 Task: Look for space in Ladang Seri Kundang, Malaysia from 7th July, 2023 to 14th July, 2023 for 1 adult in price range Rs.6000 to Rs.14000. Place can be shared room with 1  bedroom having 1 bed and 1 bathroom. Property type can be house, flat, guest house, hotel. Amenities needed are: wifi. Booking option can be shelf check-in. Required host language is English.
Action: Mouse moved to (398, 111)
Screenshot: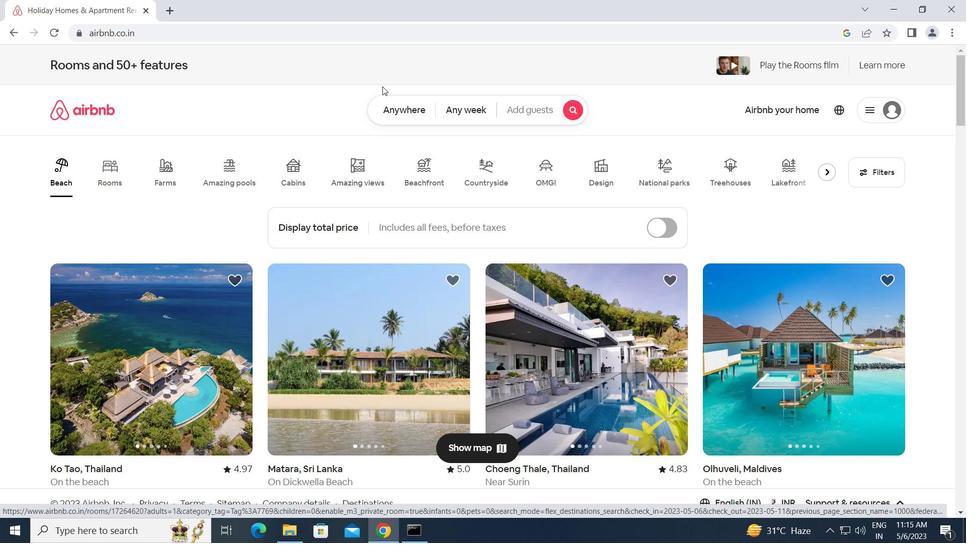 
Action: Mouse pressed left at (398, 111)
Screenshot: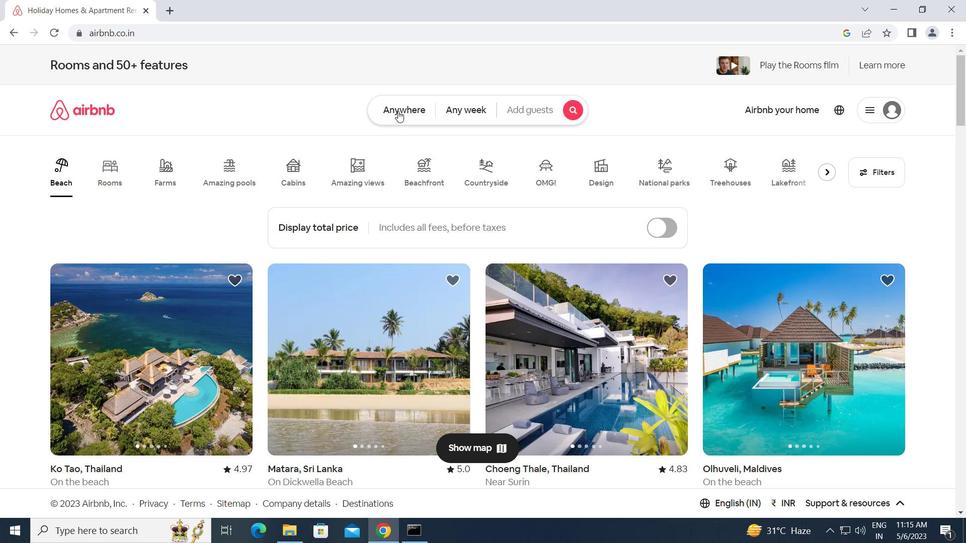 
Action: Mouse moved to (290, 157)
Screenshot: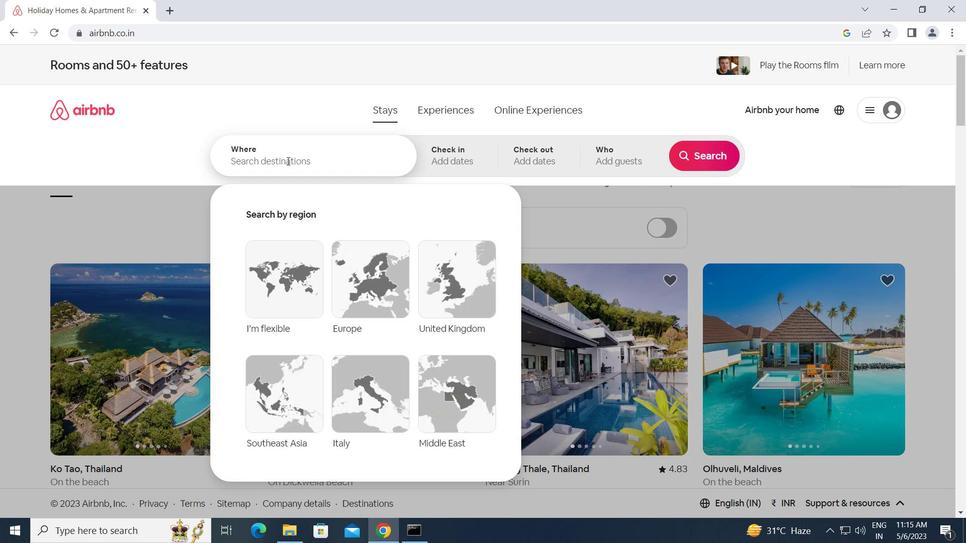 
Action: Mouse pressed left at (290, 157)
Screenshot: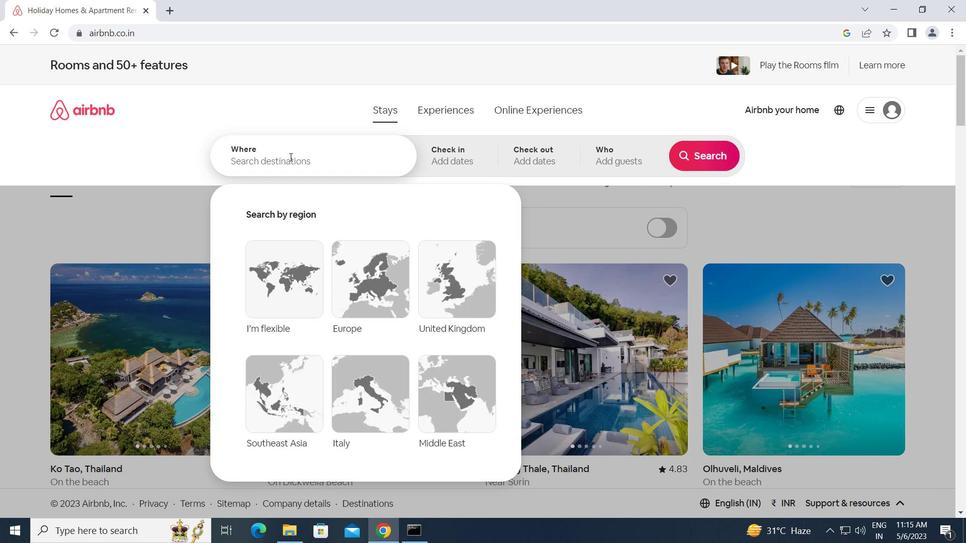 
Action: Key pressed l<Key.caps_lock>adang<Key.space><Key.caps_lock>s<Key.caps_lock>eri<Key.space><Key.caps_lock>k<Key.caps_lock>u
Screenshot: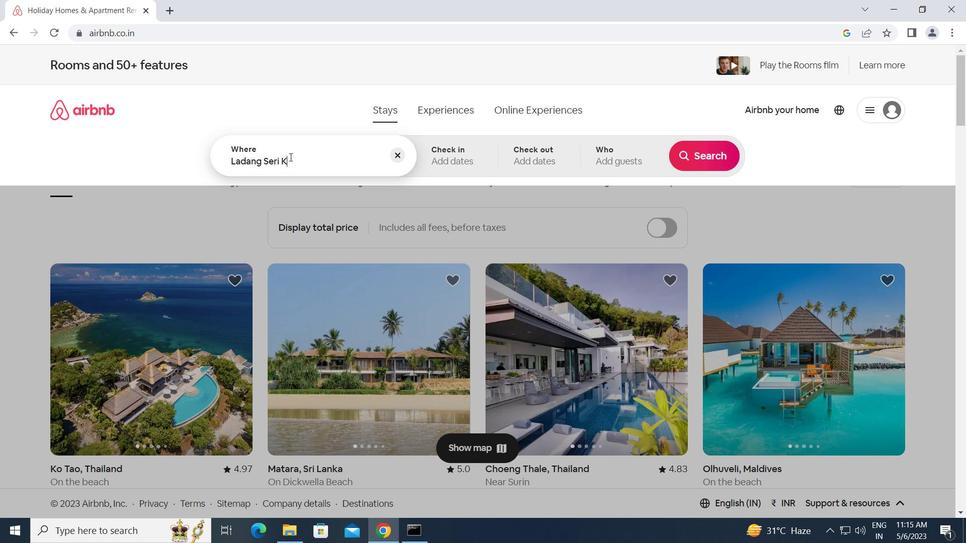 
Action: Mouse moved to (680, 0)
Screenshot: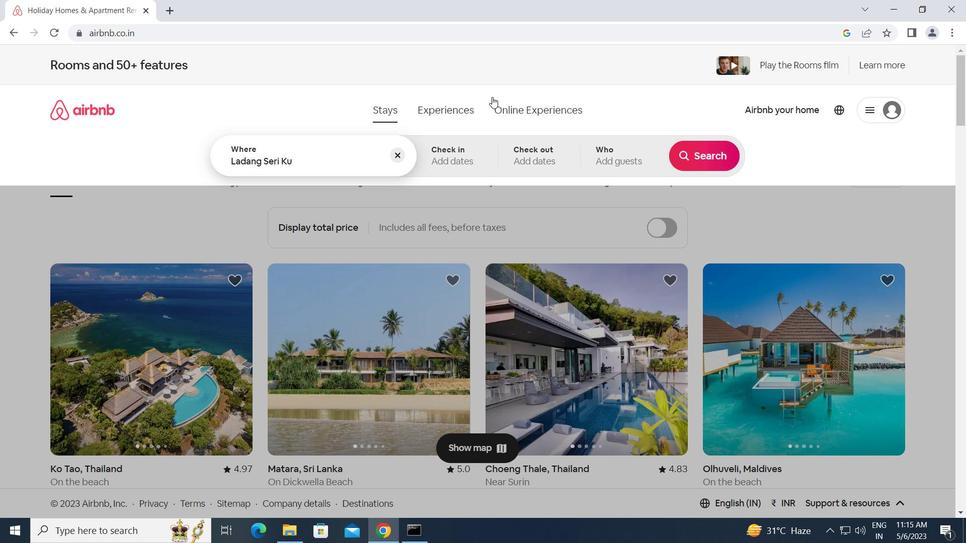 
Action: Key pressed n
Screenshot: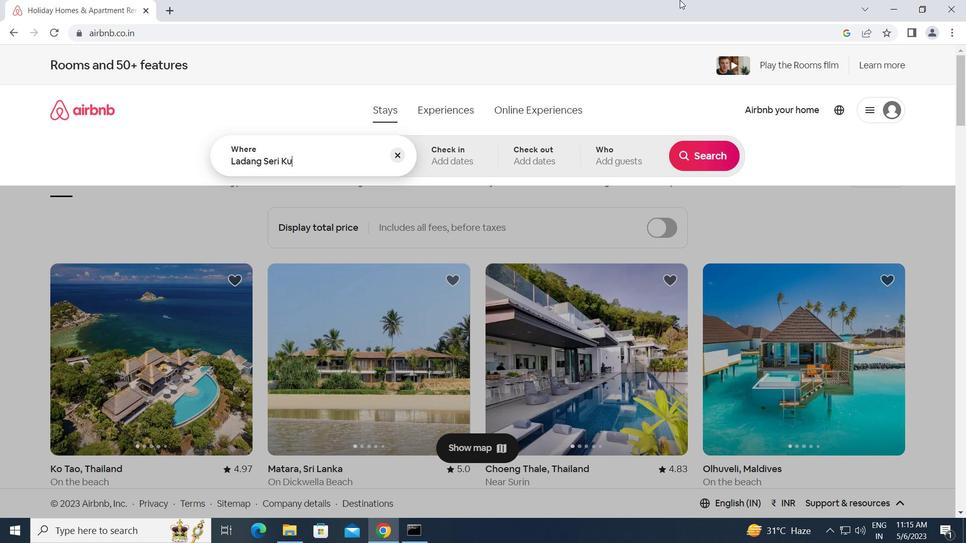
Action: Mouse moved to (674, 2)
Screenshot: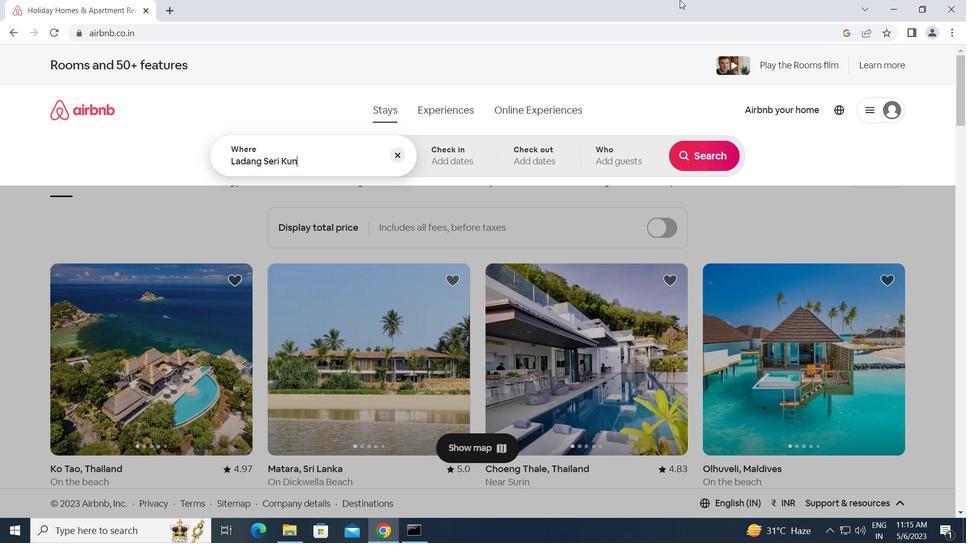 
Action: Key pressed dang,<Key.space><Key.caps_lock>m<Key.caps_lock>alaysia<Key.enter>
Screenshot: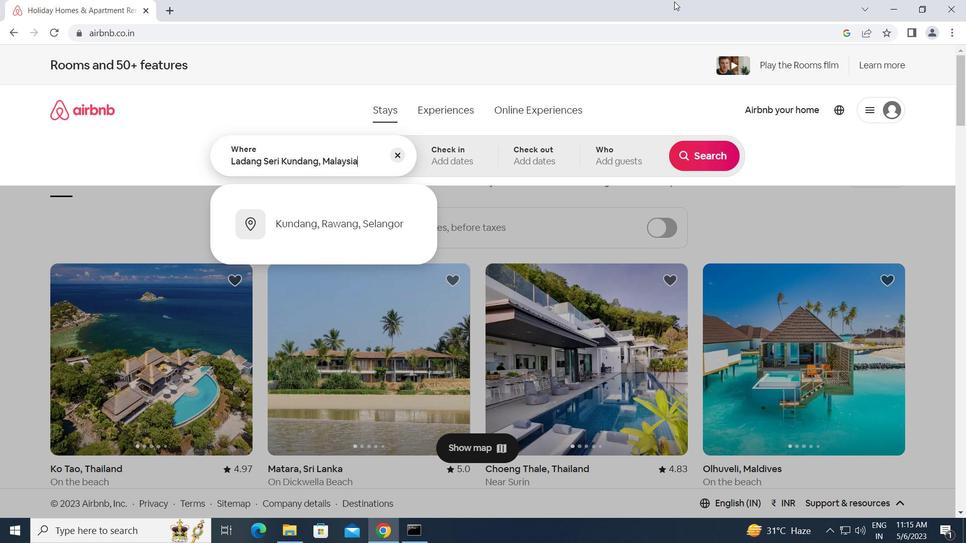 
Action: Mouse moved to (699, 250)
Screenshot: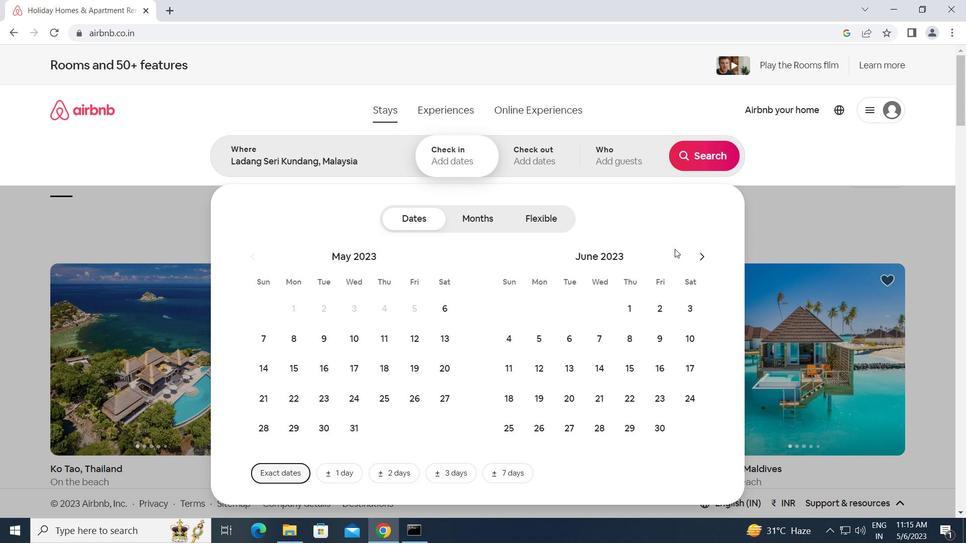 
Action: Mouse pressed left at (699, 250)
Screenshot: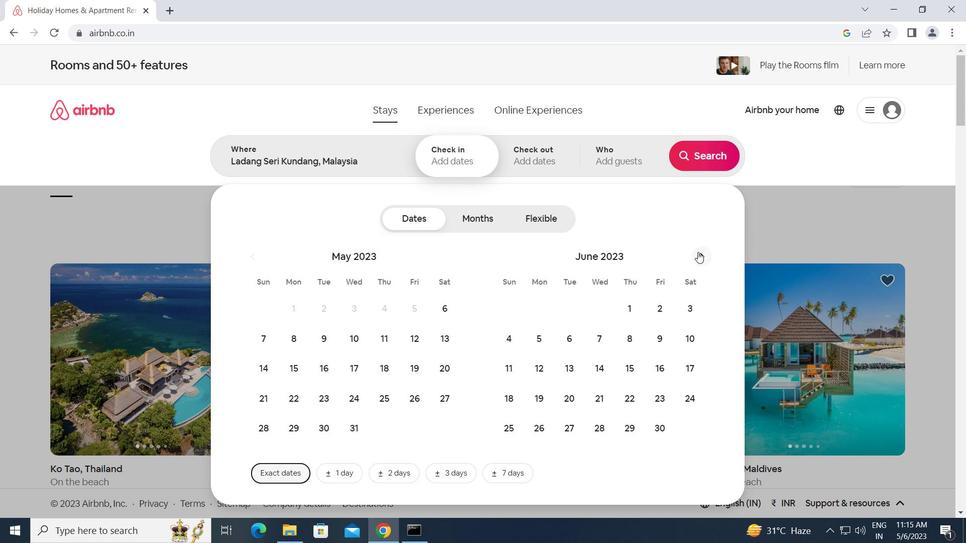 
Action: Mouse moved to (655, 340)
Screenshot: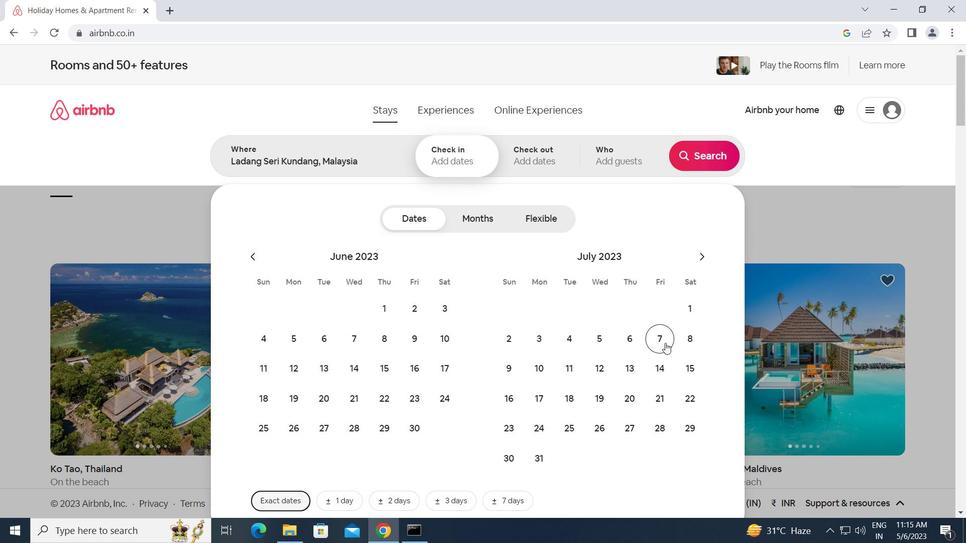 
Action: Mouse pressed left at (655, 340)
Screenshot: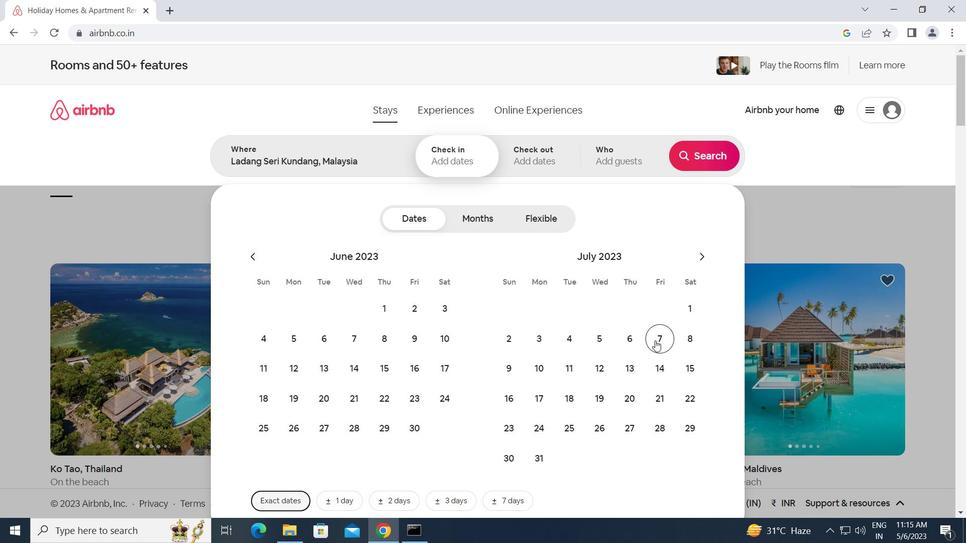 
Action: Mouse moved to (666, 371)
Screenshot: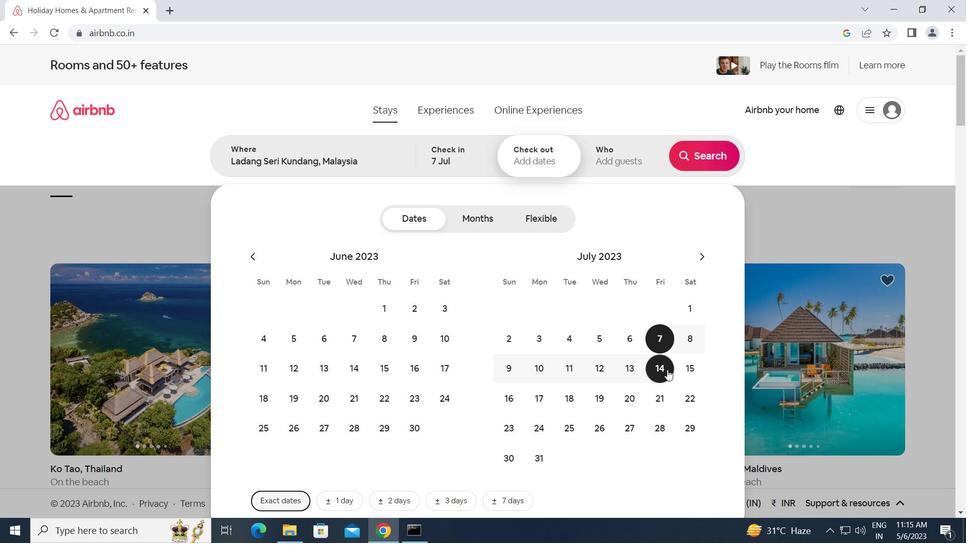 
Action: Mouse pressed left at (666, 371)
Screenshot: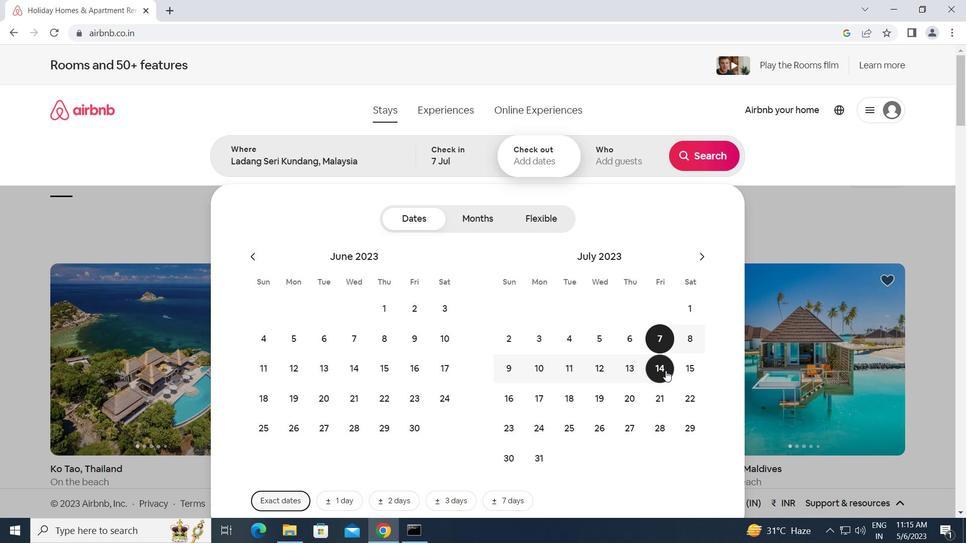 
Action: Mouse moved to (624, 151)
Screenshot: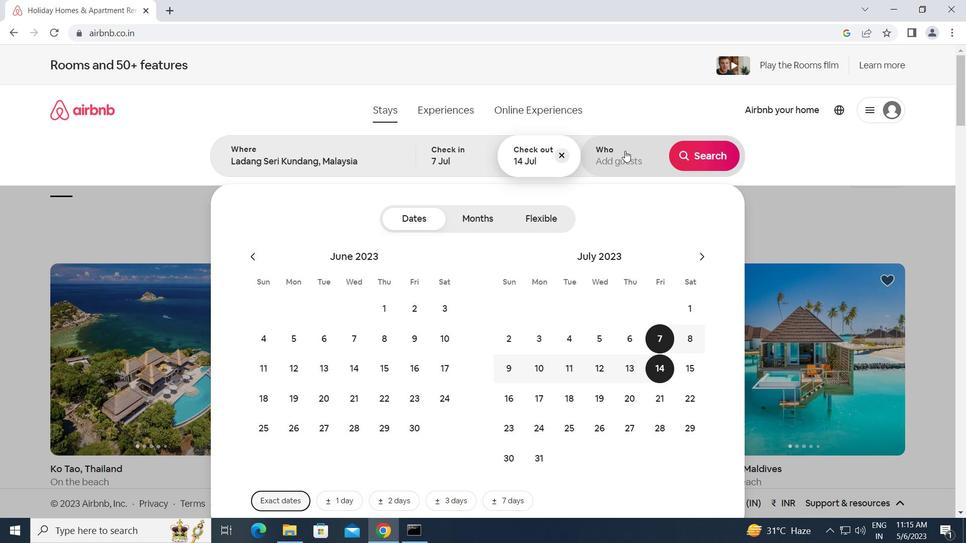
Action: Mouse pressed left at (624, 151)
Screenshot: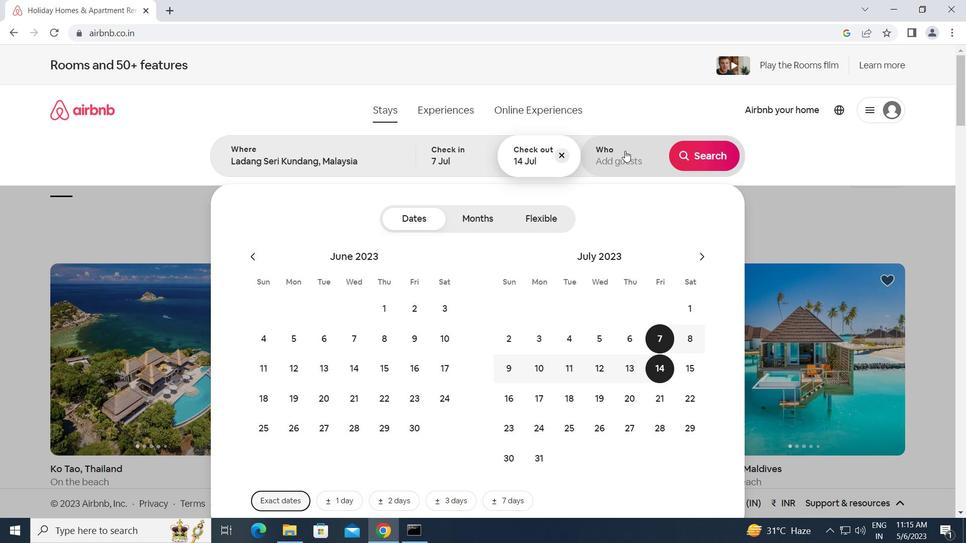 
Action: Mouse moved to (701, 222)
Screenshot: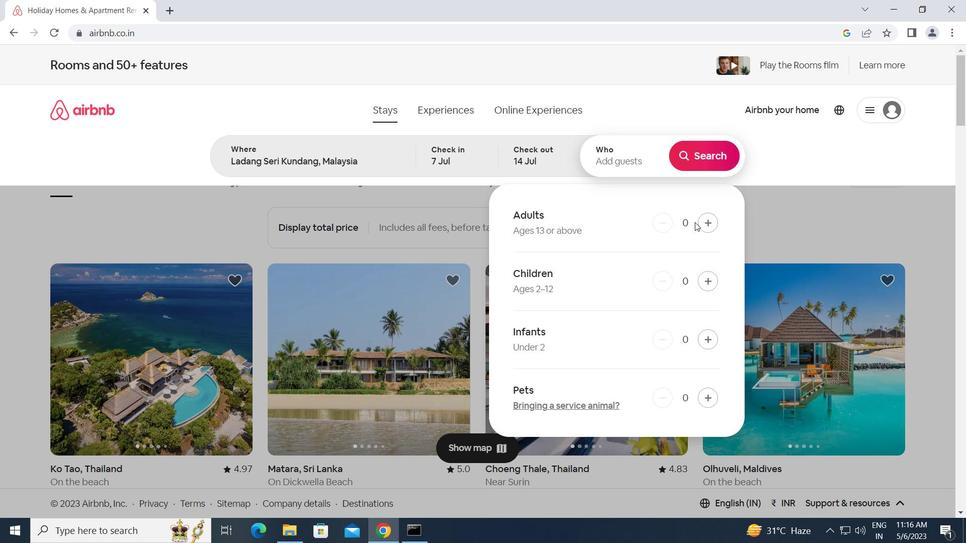 
Action: Mouse pressed left at (701, 222)
Screenshot: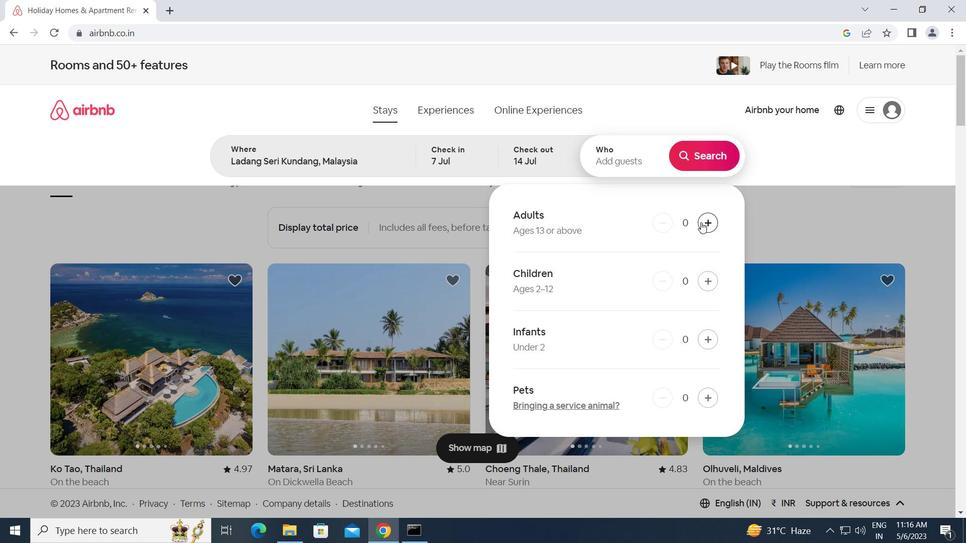 
Action: Mouse moved to (703, 146)
Screenshot: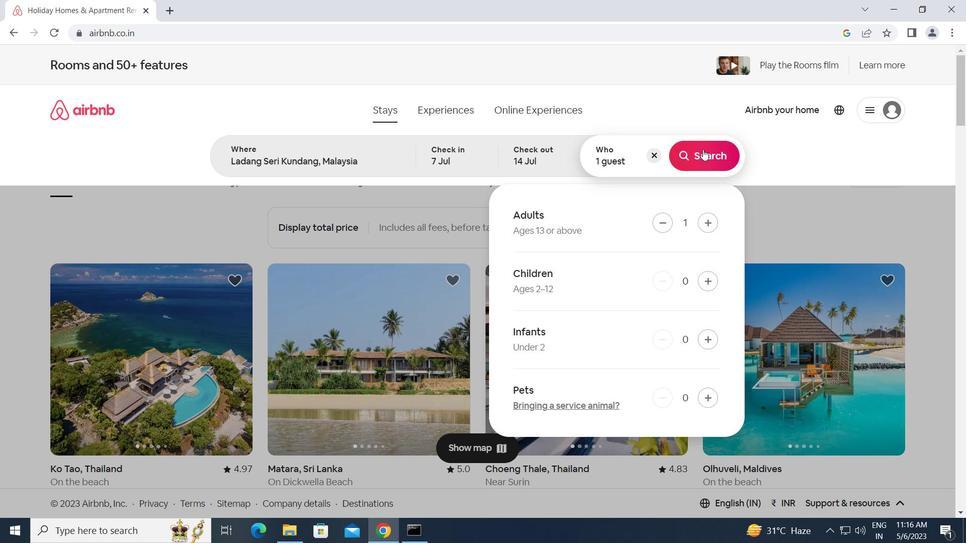 
Action: Mouse pressed left at (703, 146)
Screenshot: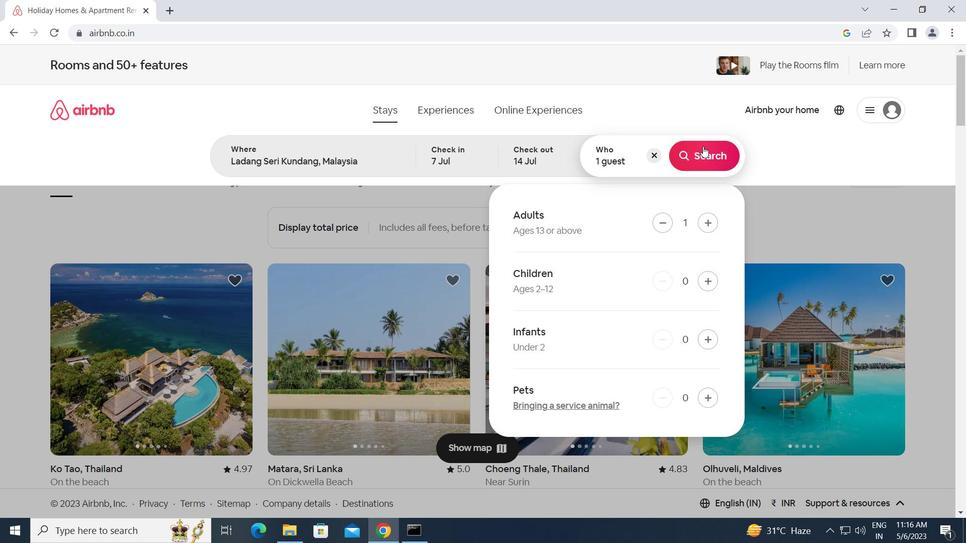 
Action: Mouse moved to (901, 121)
Screenshot: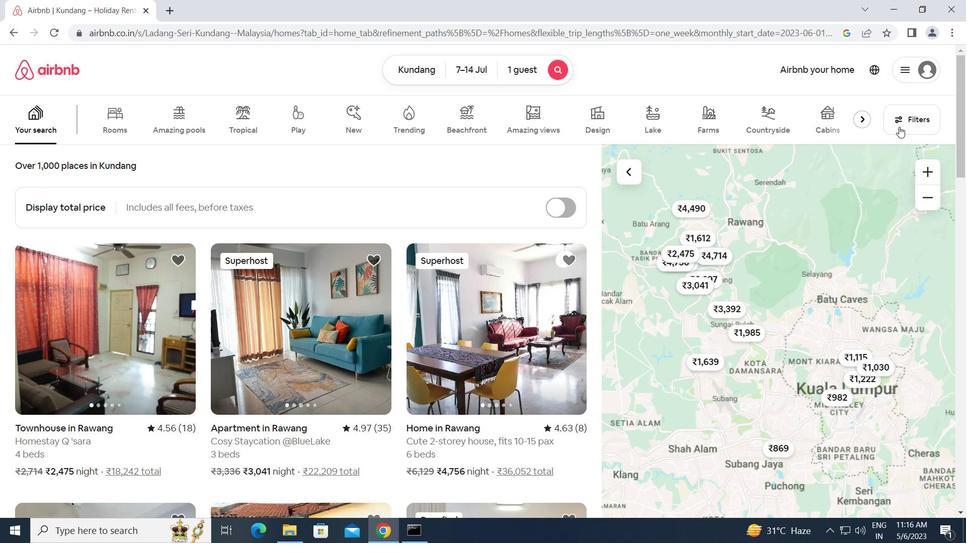 
Action: Mouse pressed left at (901, 121)
Screenshot: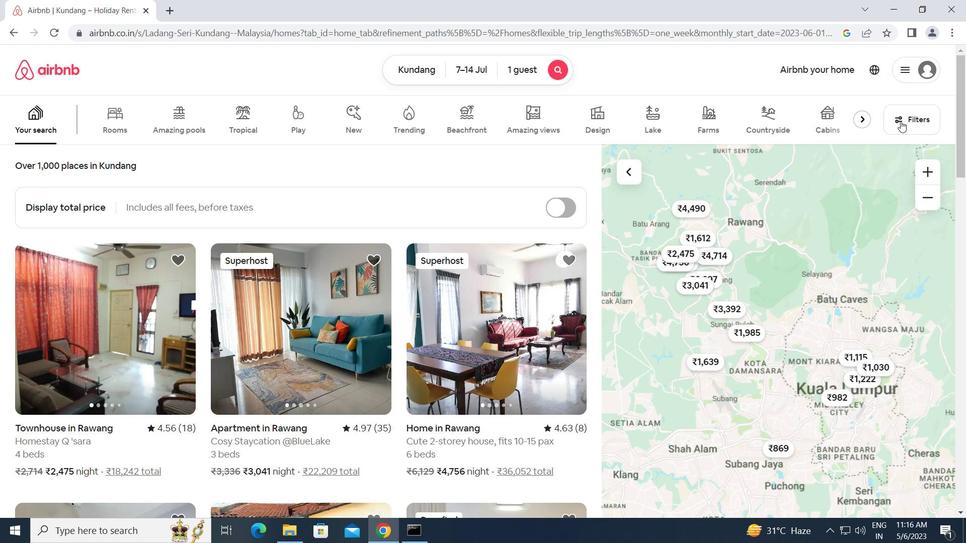 
Action: Mouse moved to (323, 428)
Screenshot: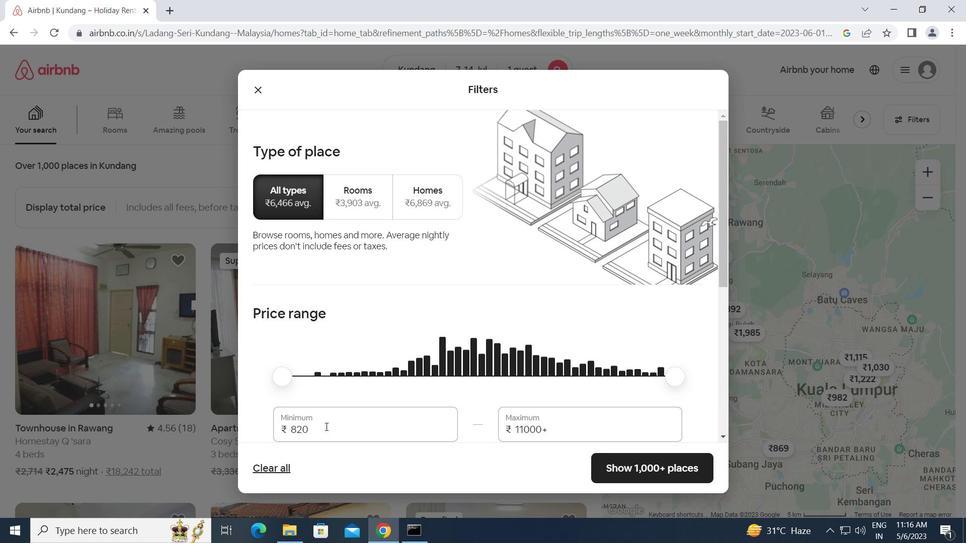 
Action: Mouse pressed left at (323, 428)
Screenshot: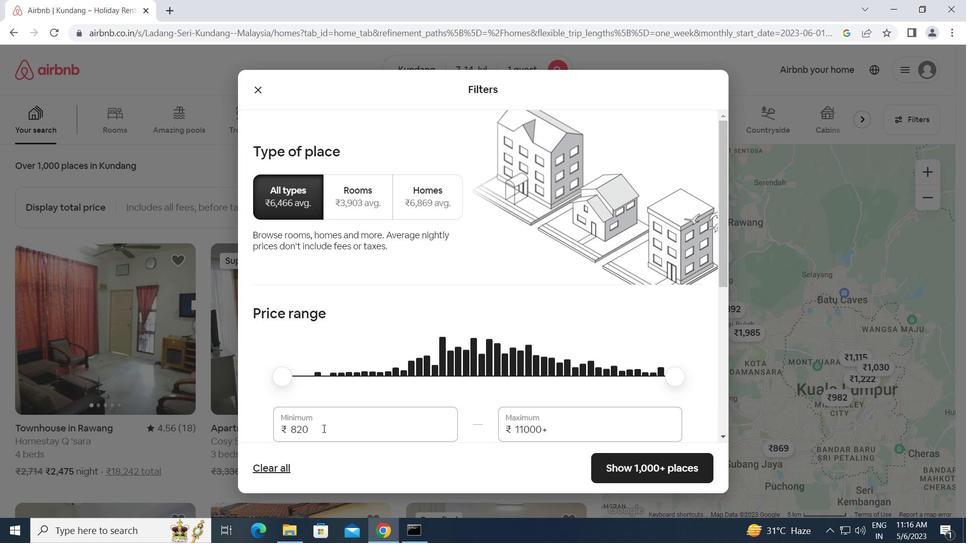 
Action: Mouse moved to (285, 431)
Screenshot: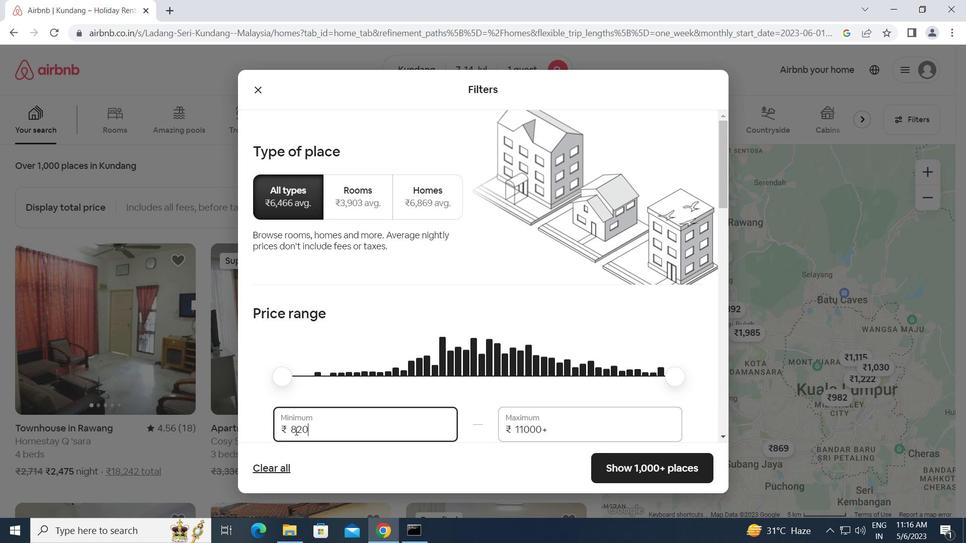
Action: Key pressed 6000
Screenshot: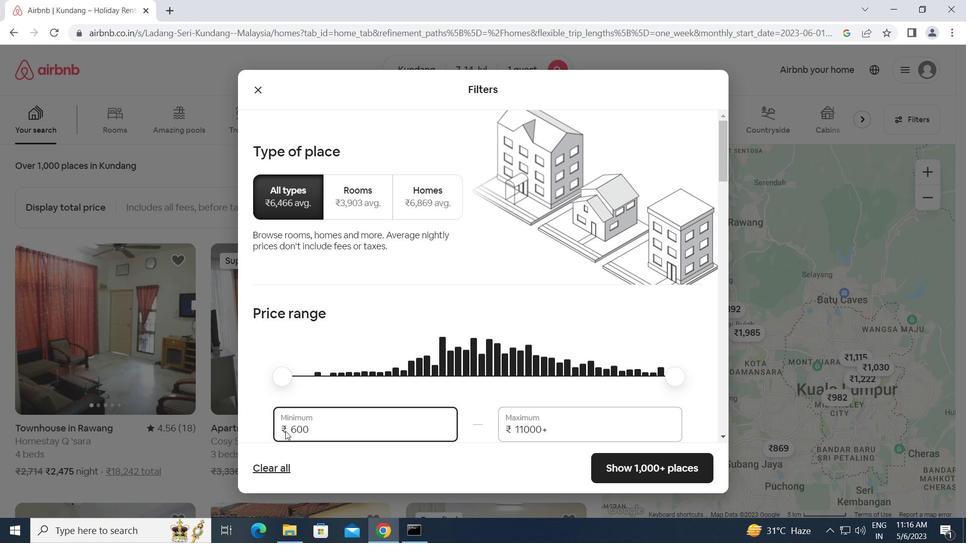
Action: Mouse moved to (202, 429)
Screenshot: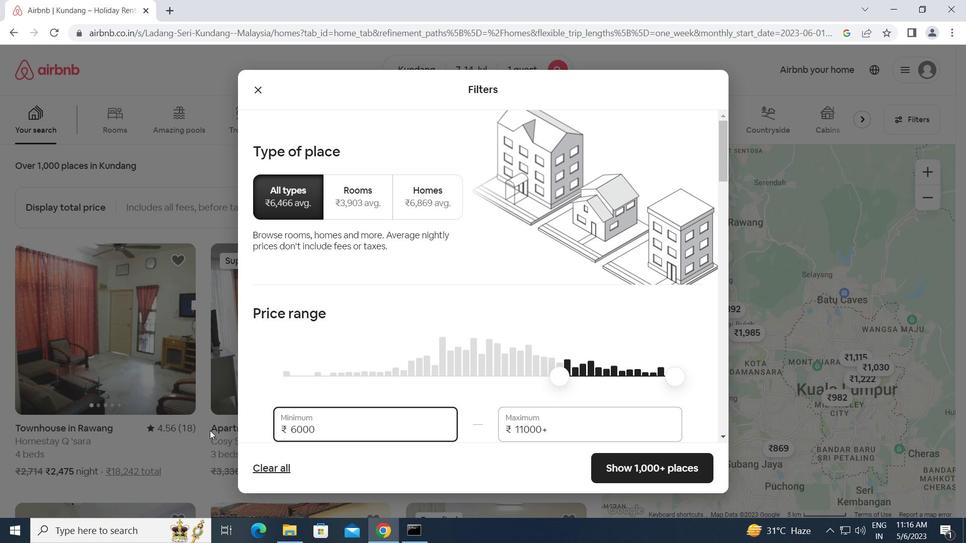
Action: Key pressed <Key.tab>14000
Screenshot: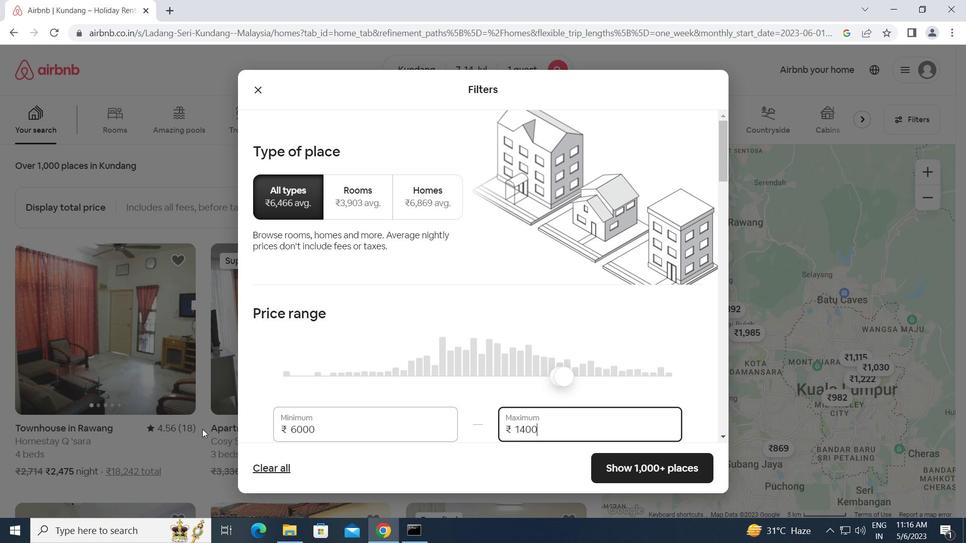 
Action: Mouse moved to (378, 401)
Screenshot: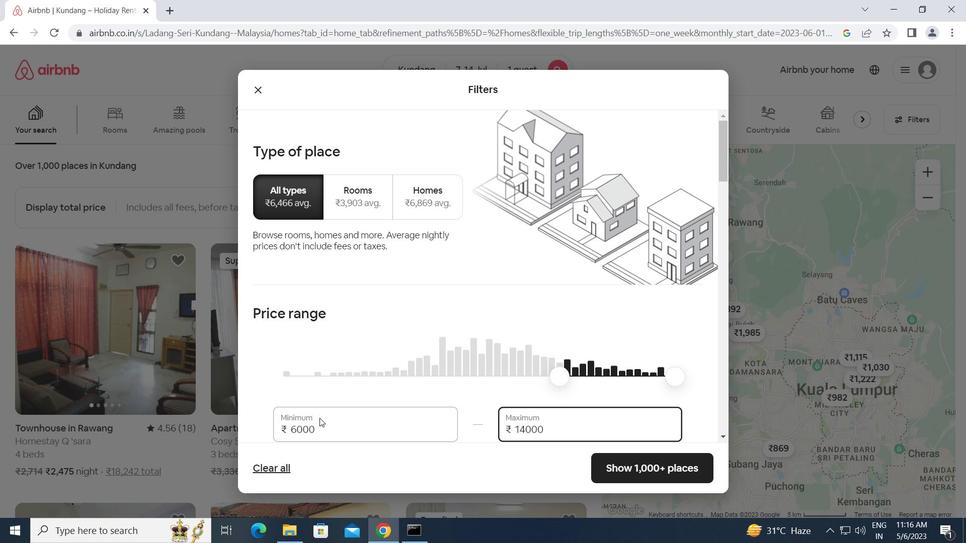 
Action: Mouse scrolled (378, 401) with delta (0, 0)
Screenshot: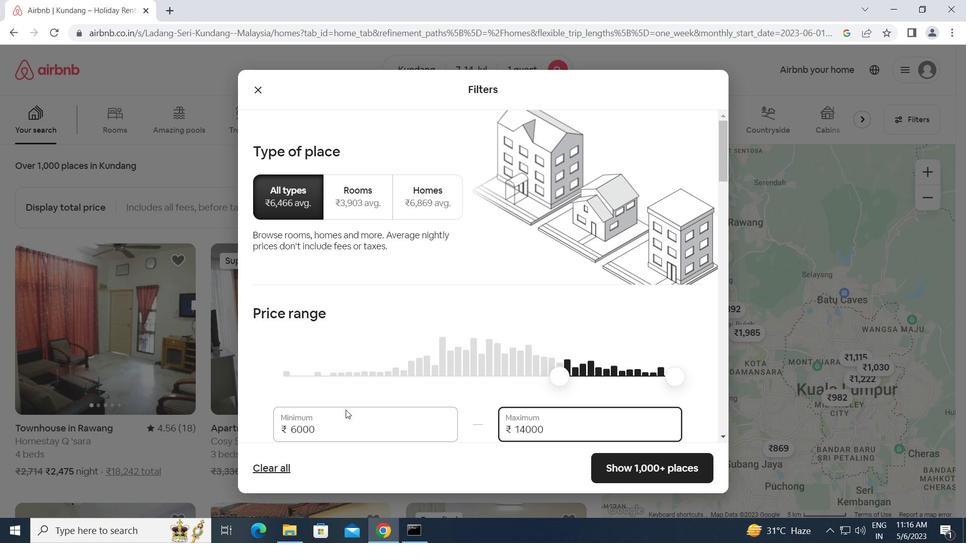 
Action: Mouse scrolled (378, 401) with delta (0, 0)
Screenshot: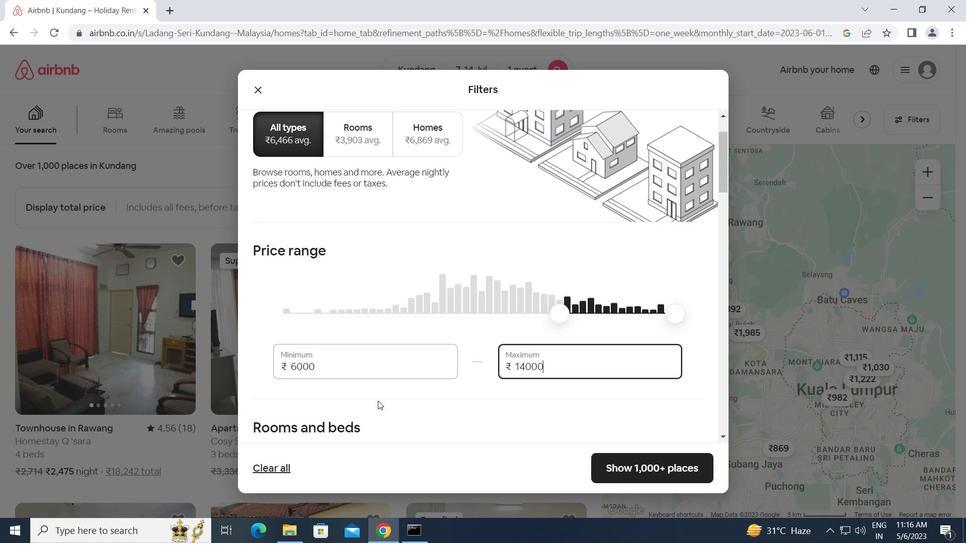 
Action: Mouse scrolled (378, 401) with delta (0, 0)
Screenshot: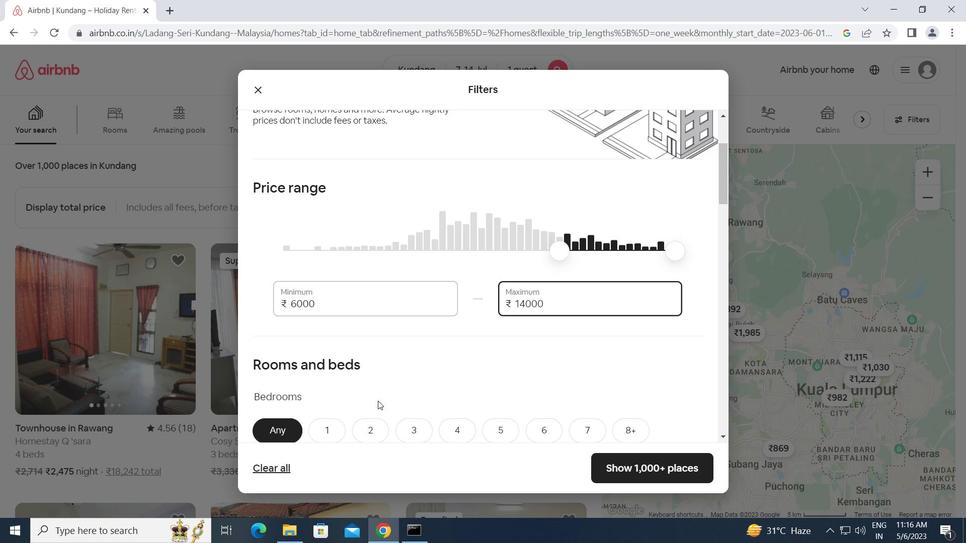 
Action: Mouse scrolled (378, 401) with delta (0, 0)
Screenshot: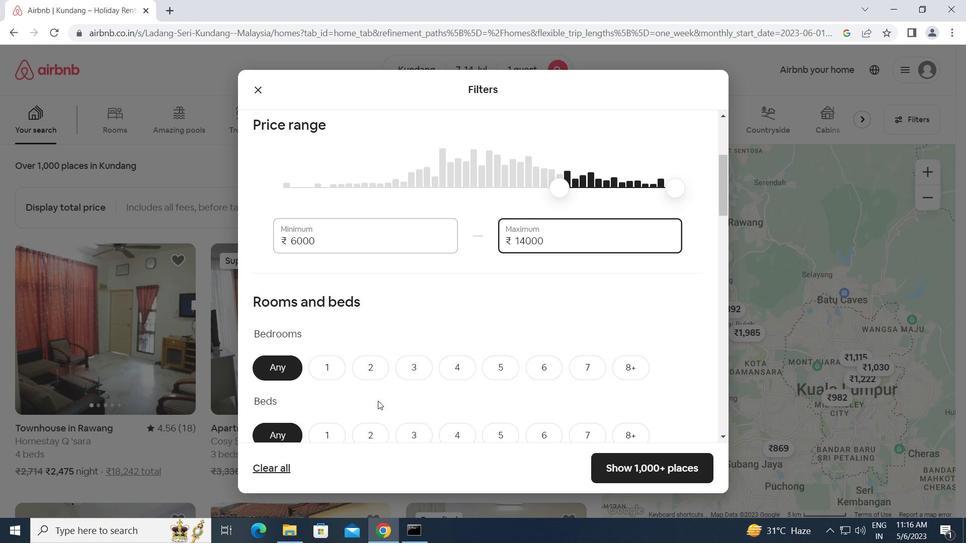 
Action: Mouse moved to (326, 307)
Screenshot: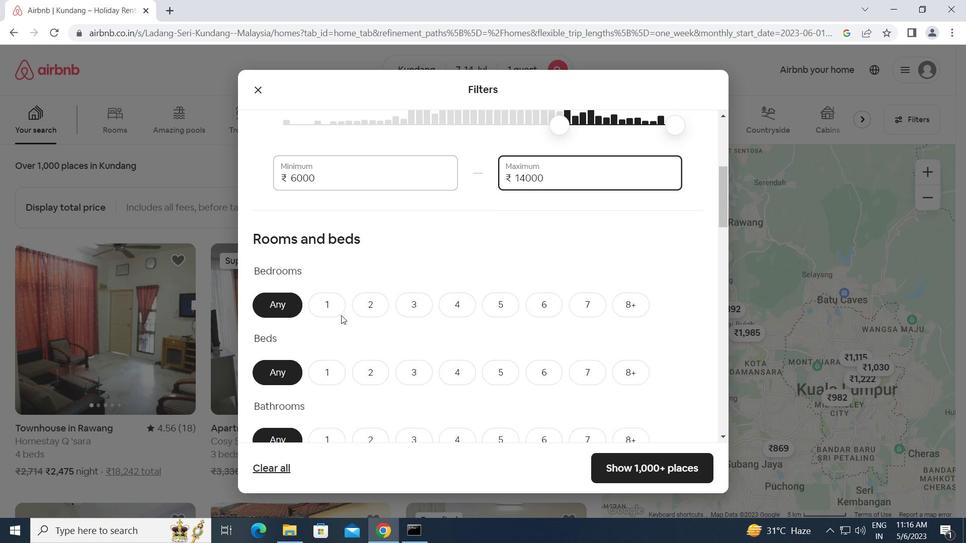 
Action: Mouse pressed left at (326, 307)
Screenshot: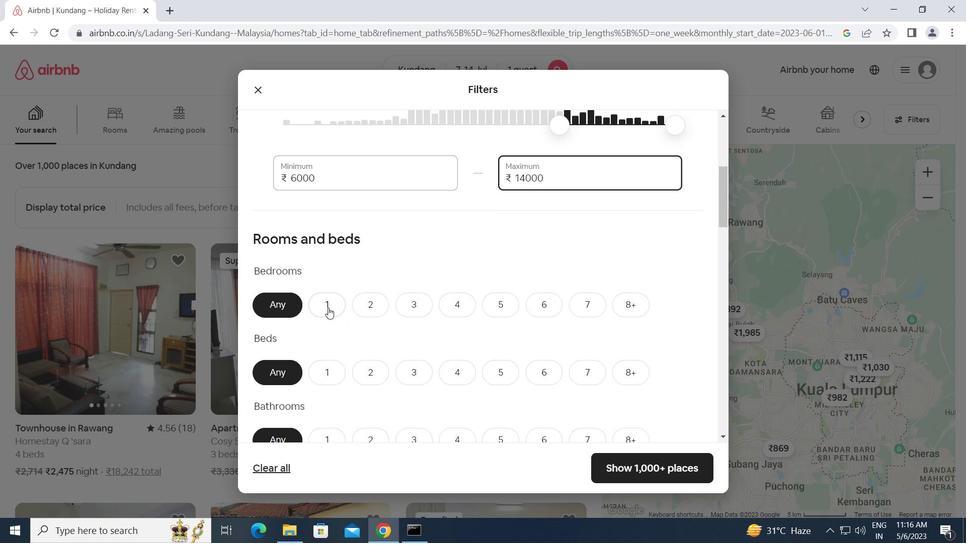 
Action: Mouse moved to (355, 332)
Screenshot: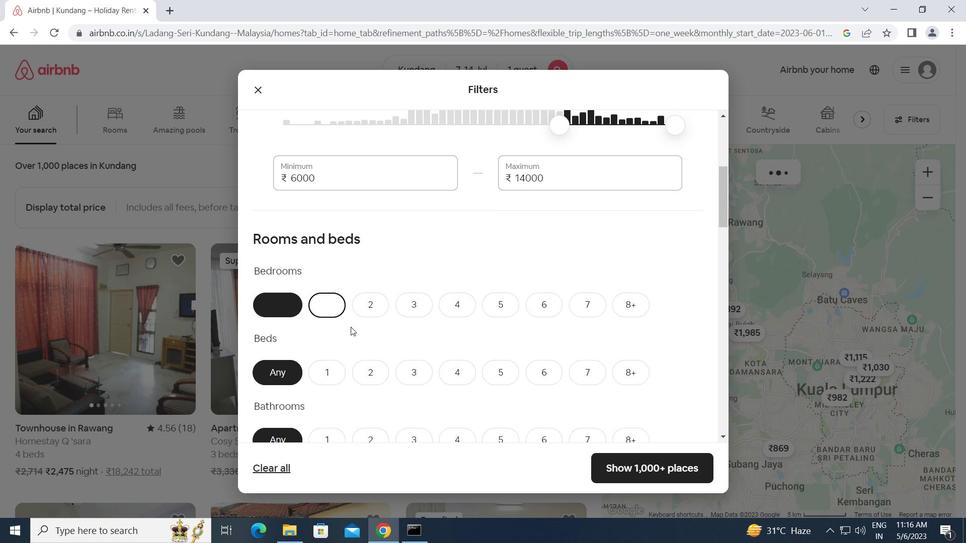 
Action: Mouse scrolled (355, 331) with delta (0, 0)
Screenshot: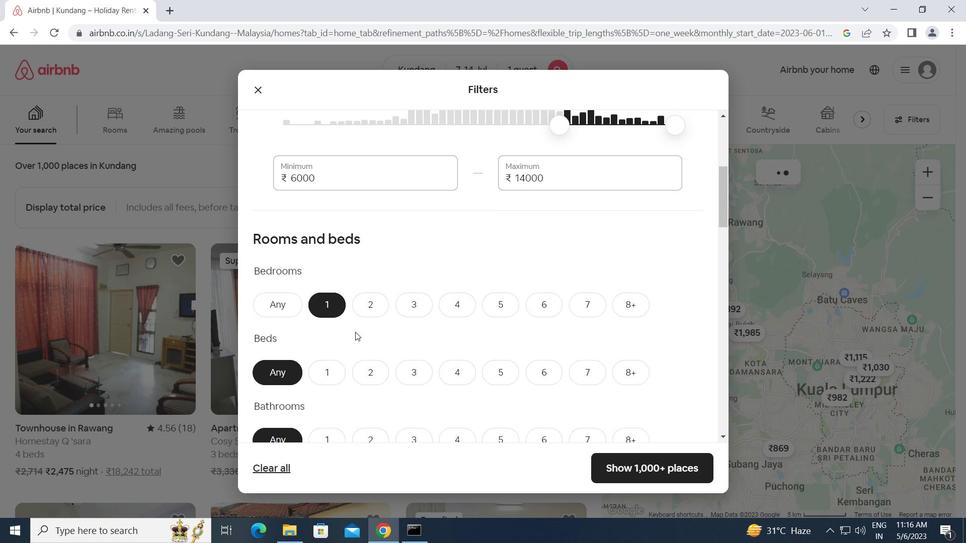 
Action: Mouse scrolled (355, 331) with delta (0, 0)
Screenshot: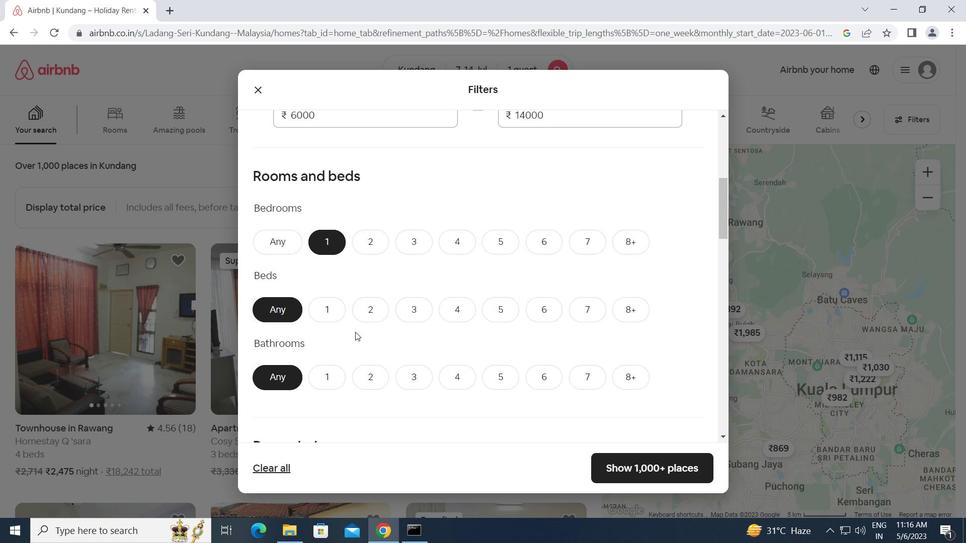 
Action: Mouse moved to (329, 249)
Screenshot: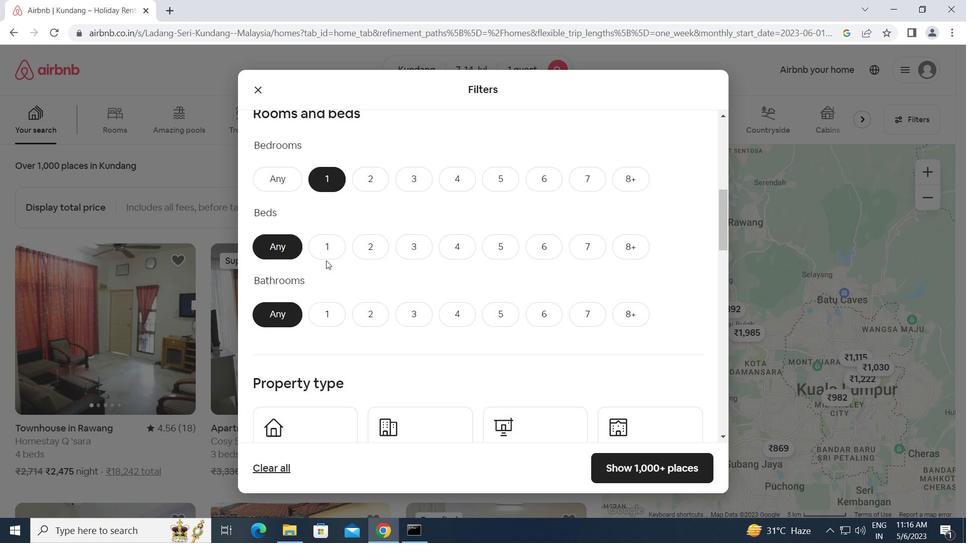 
Action: Mouse pressed left at (329, 249)
Screenshot: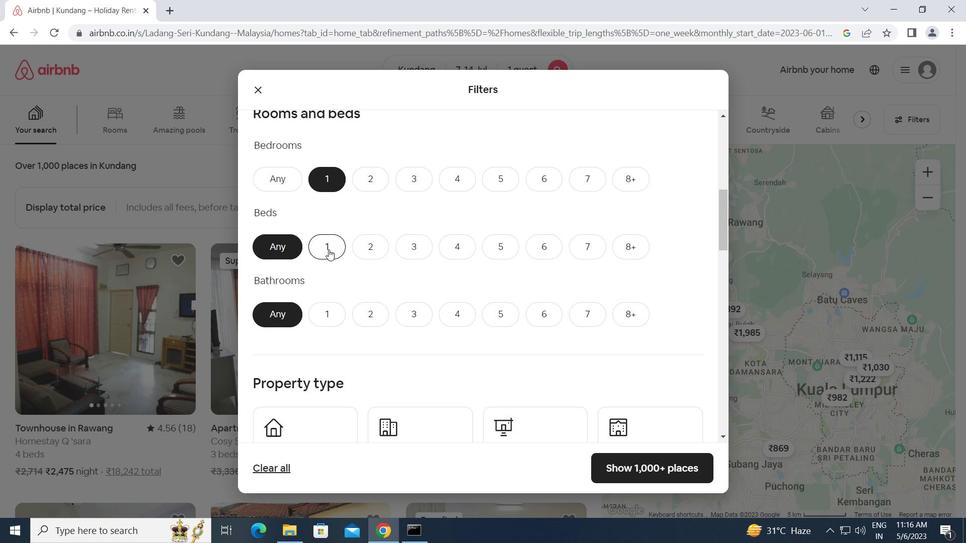 
Action: Mouse moved to (327, 308)
Screenshot: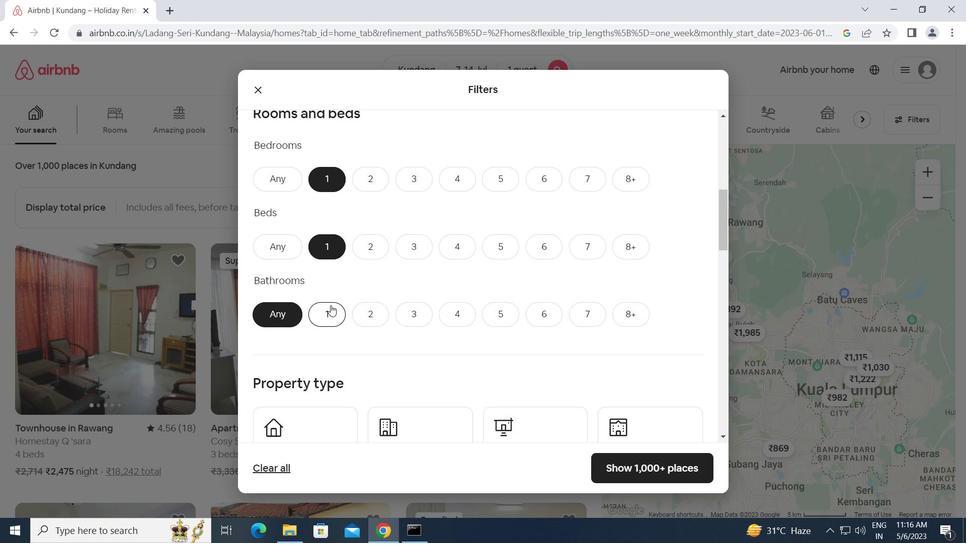 
Action: Mouse pressed left at (327, 308)
Screenshot: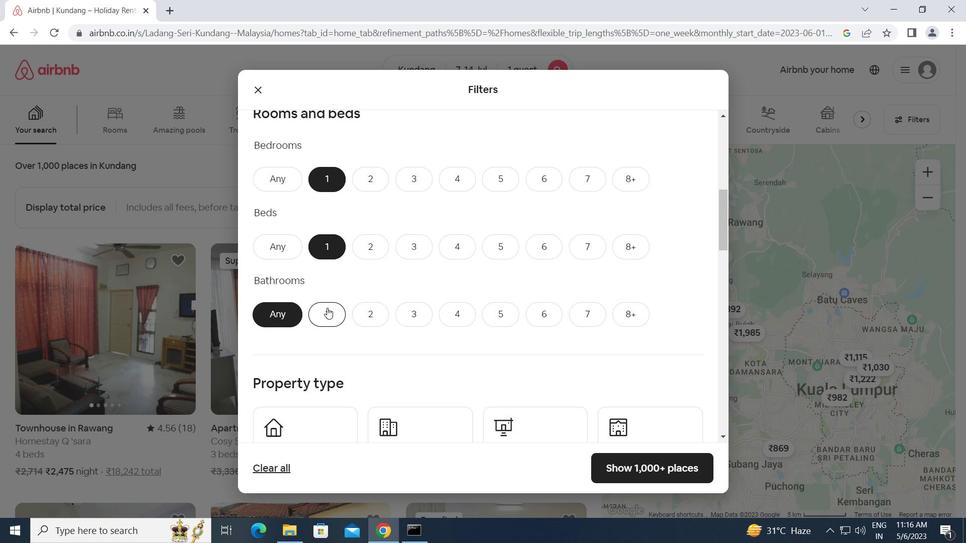 
Action: Mouse moved to (404, 338)
Screenshot: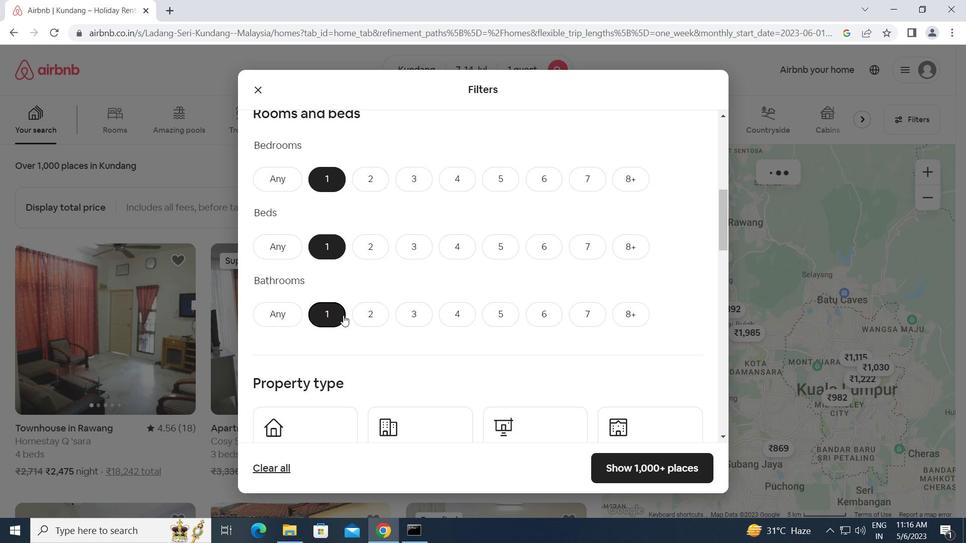 
Action: Mouse scrolled (404, 337) with delta (0, 0)
Screenshot: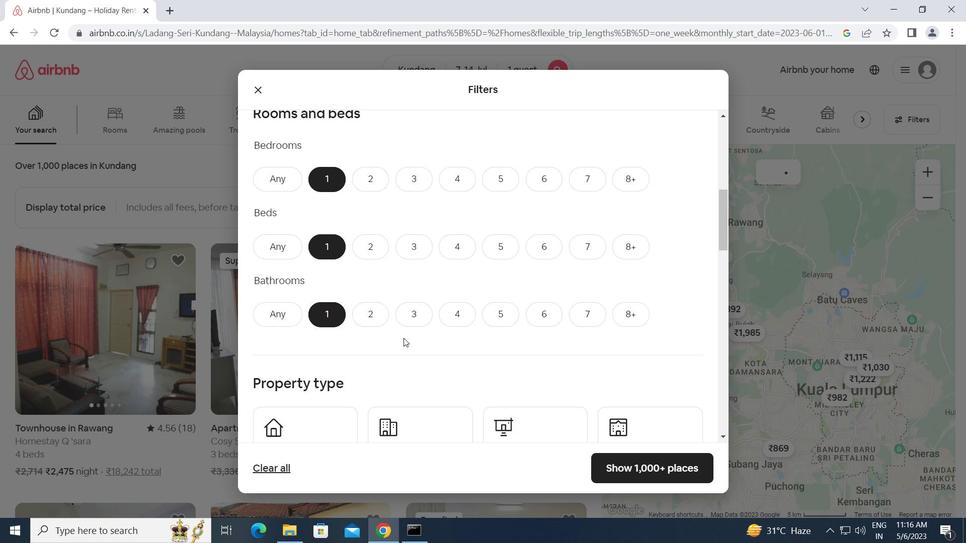 
Action: Mouse scrolled (404, 337) with delta (0, 0)
Screenshot: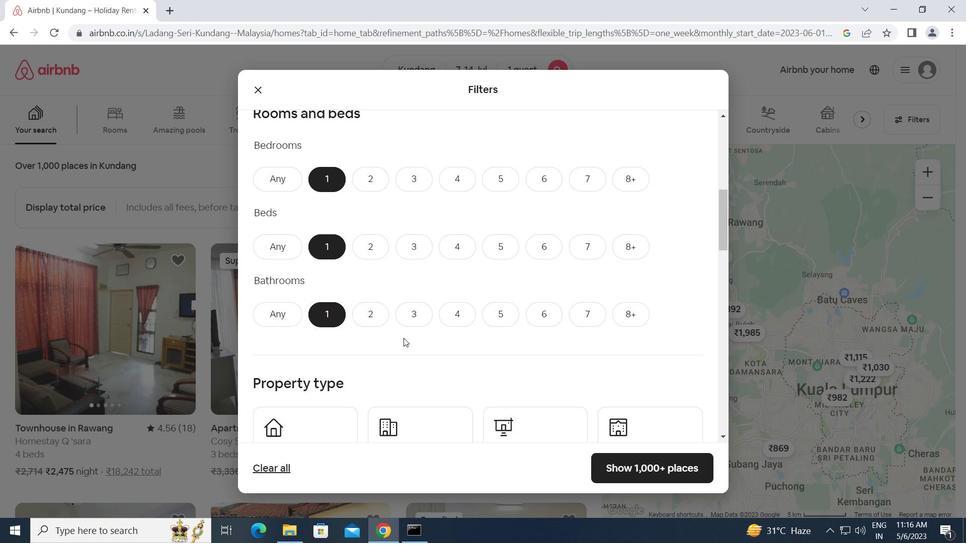 
Action: Mouse moved to (305, 320)
Screenshot: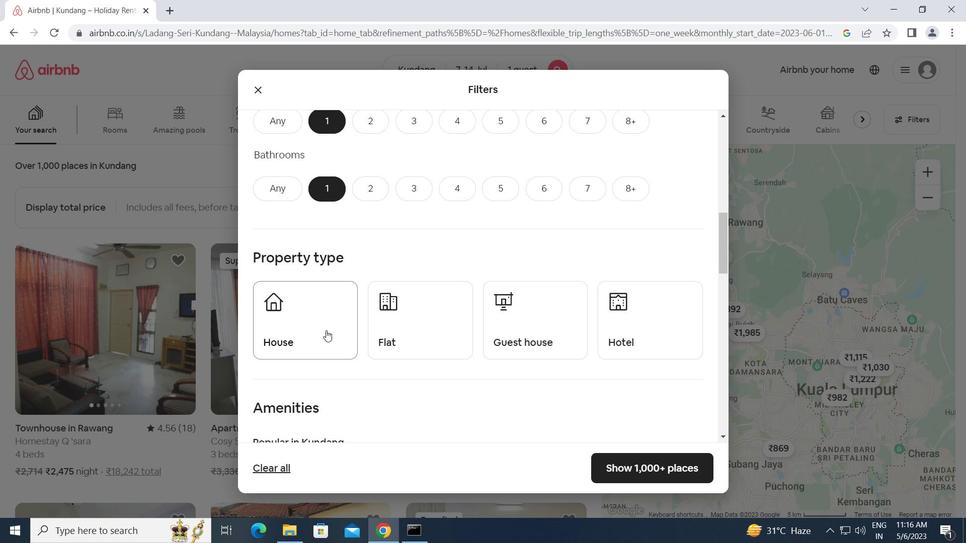 
Action: Mouse pressed left at (305, 320)
Screenshot: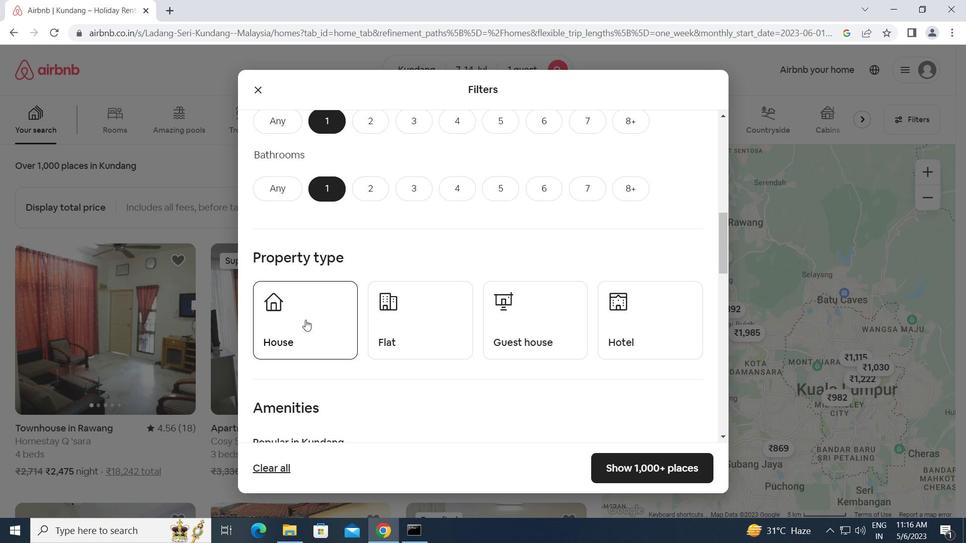 
Action: Mouse moved to (405, 318)
Screenshot: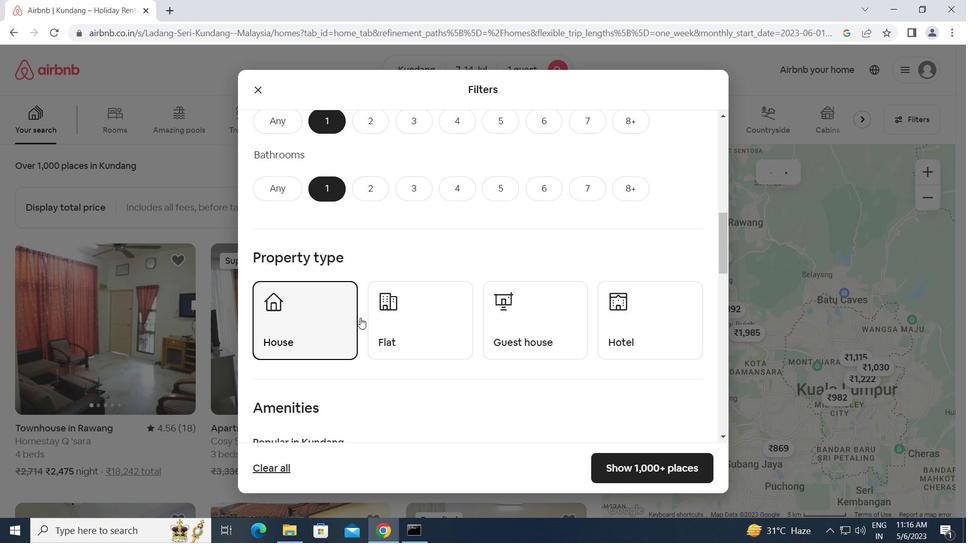 
Action: Mouse pressed left at (405, 318)
Screenshot: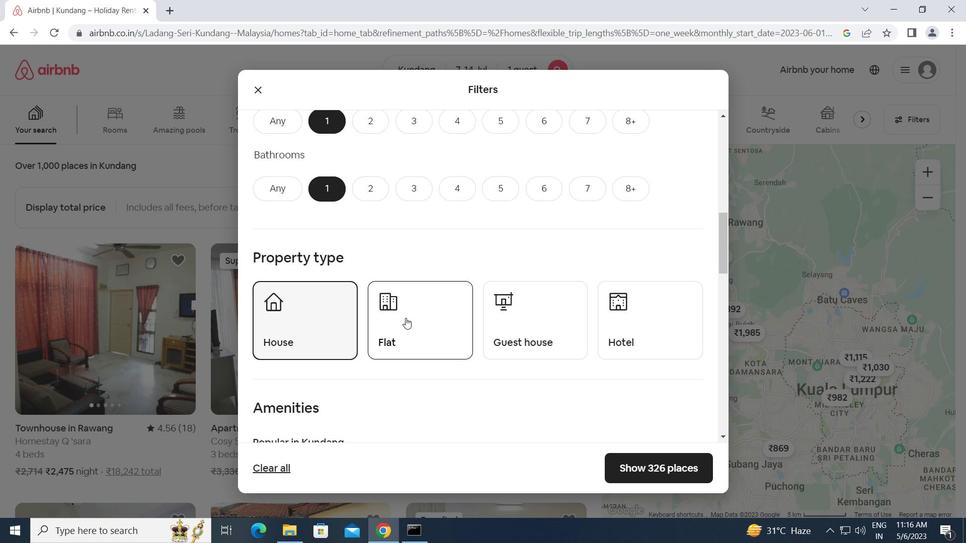 
Action: Mouse moved to (520, 322)
Screenshot: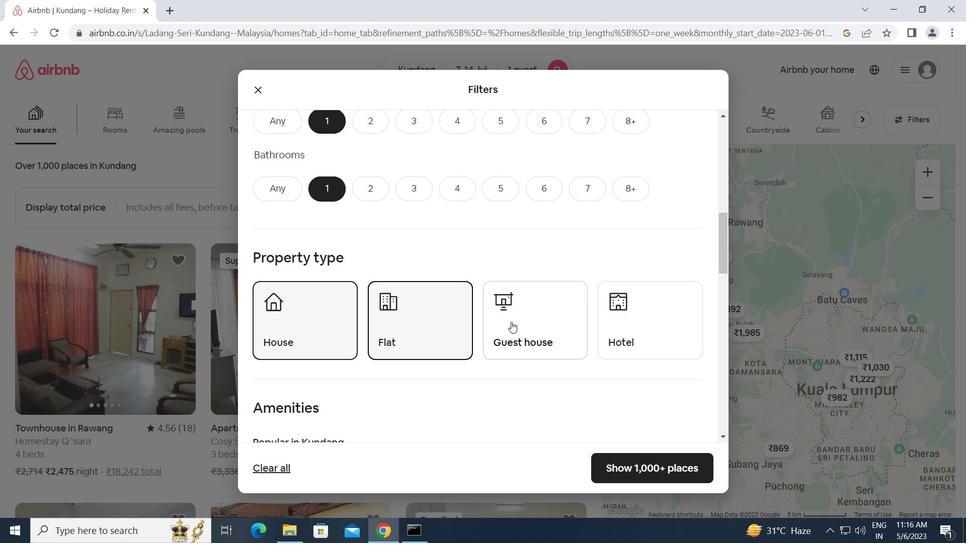 
Action: Mouse pressed left at (520, 322)
Screenshot: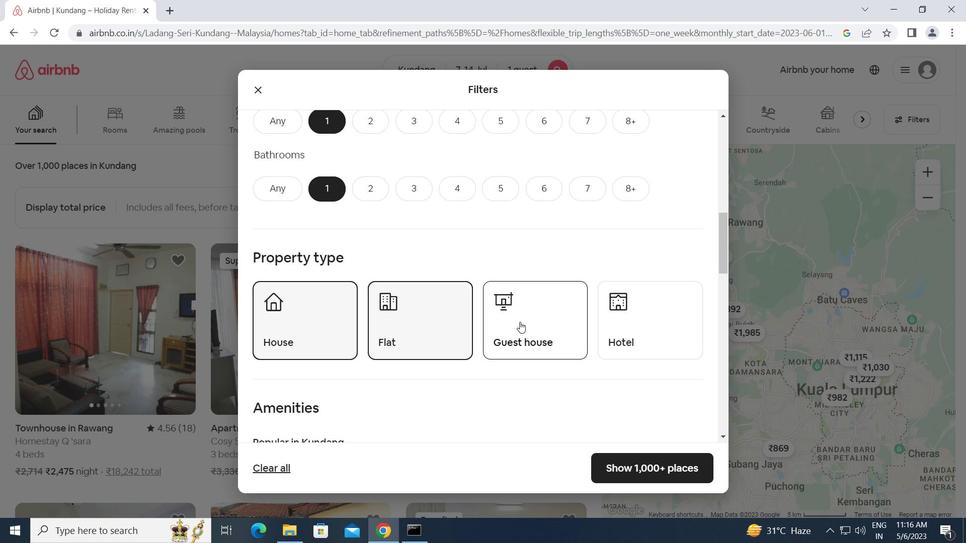 
Action: Mouse moved to (624, 331)
Screenshot: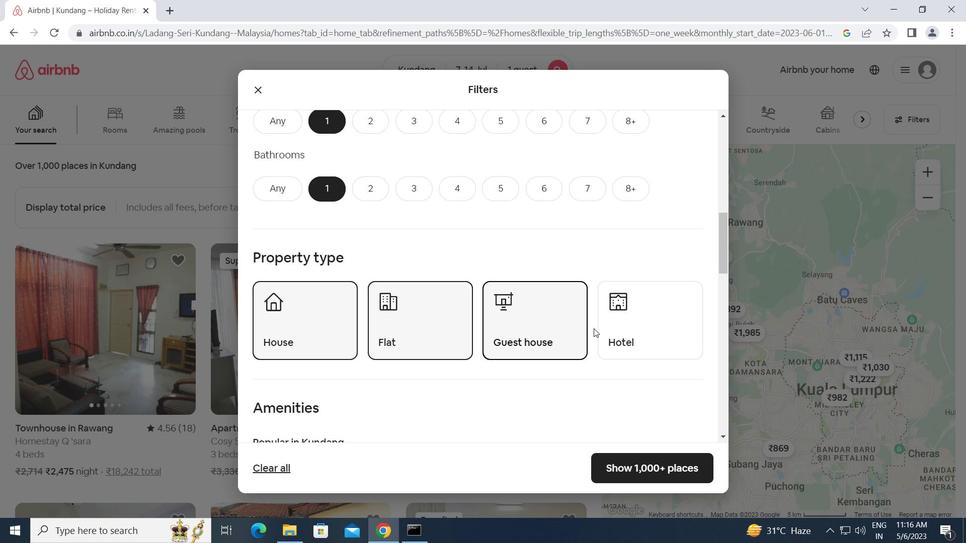 
Action: Mouse pressed left at (624, 331)
Screenshot: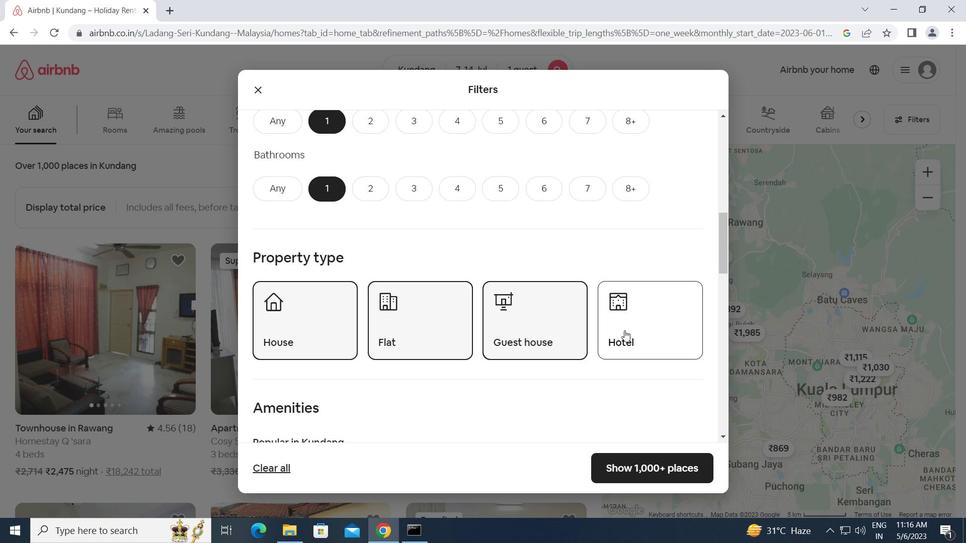 
Action: Mouse moved to (465, 397)
Screenshot: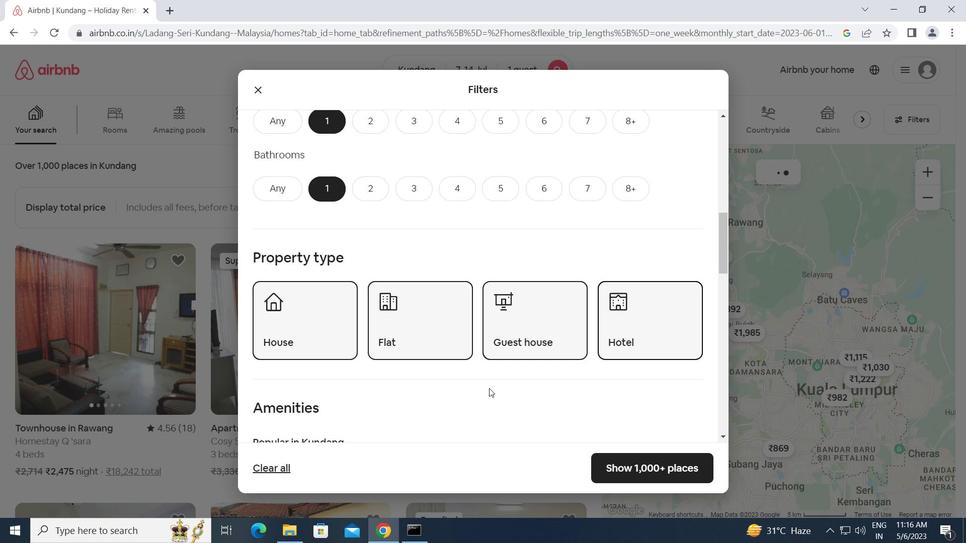 
Action: Mouse scrolled (465, 397) with delta (0, 0)
Screenshot: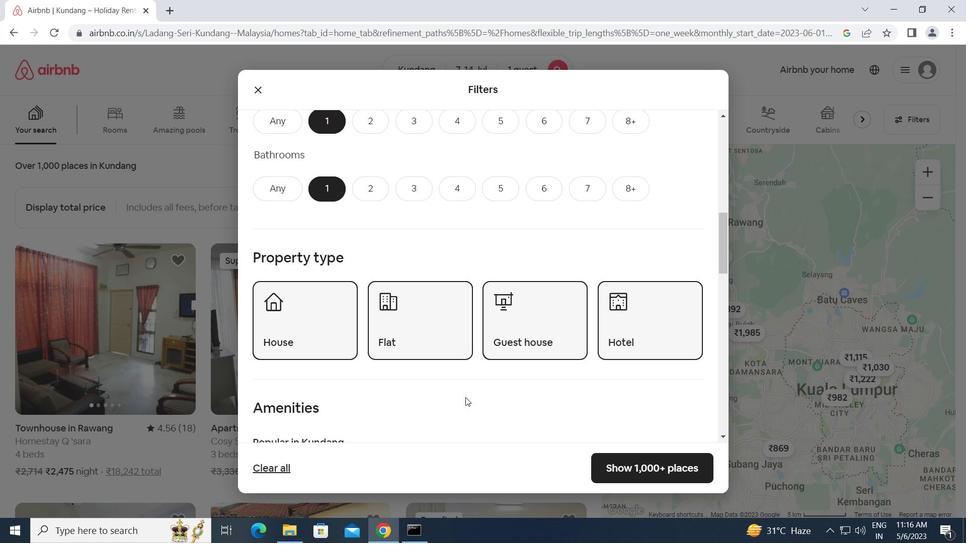 
Action: Mouse scrolled (465, 397) with delta (0, 0)
Screenshot: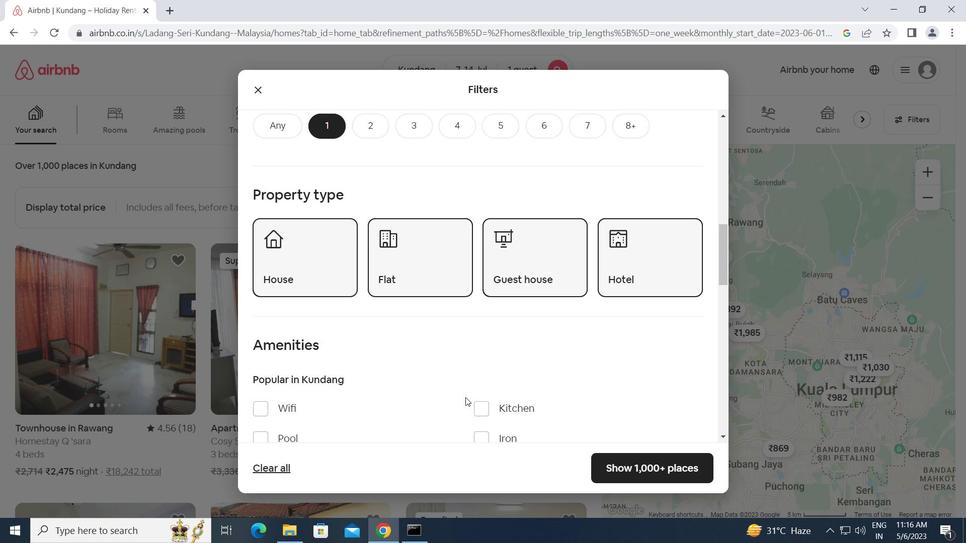 
Action: Mouse scrolled (465, 397) with delta (0, 0)
Screenshot: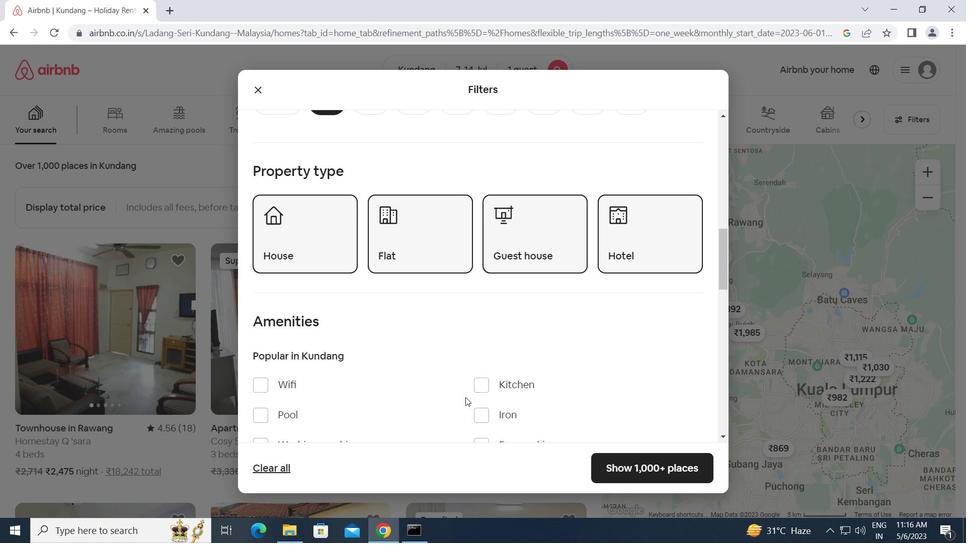 
Action: Mouse moved to (259, 285)
Screenshot: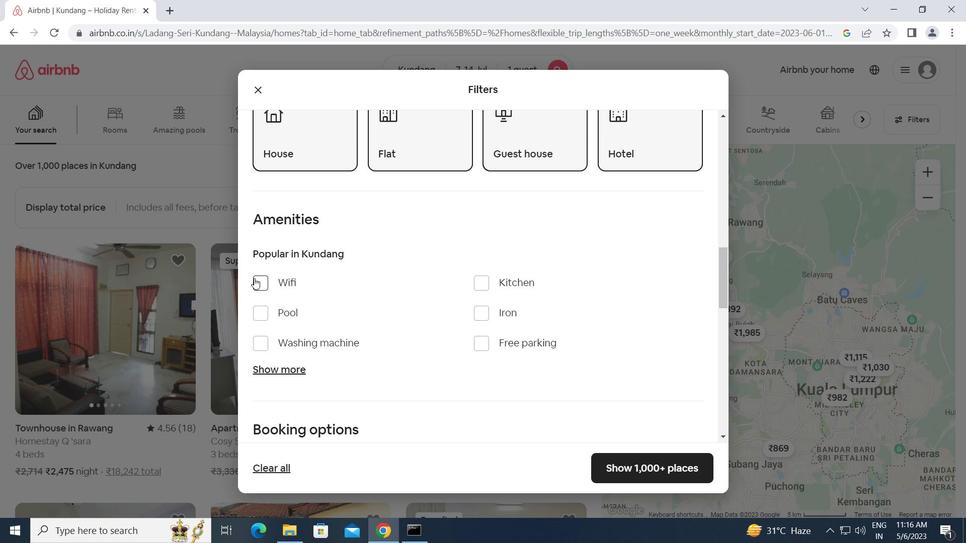 
Action: Mouse pressed left at (259, 285)
Screenshot: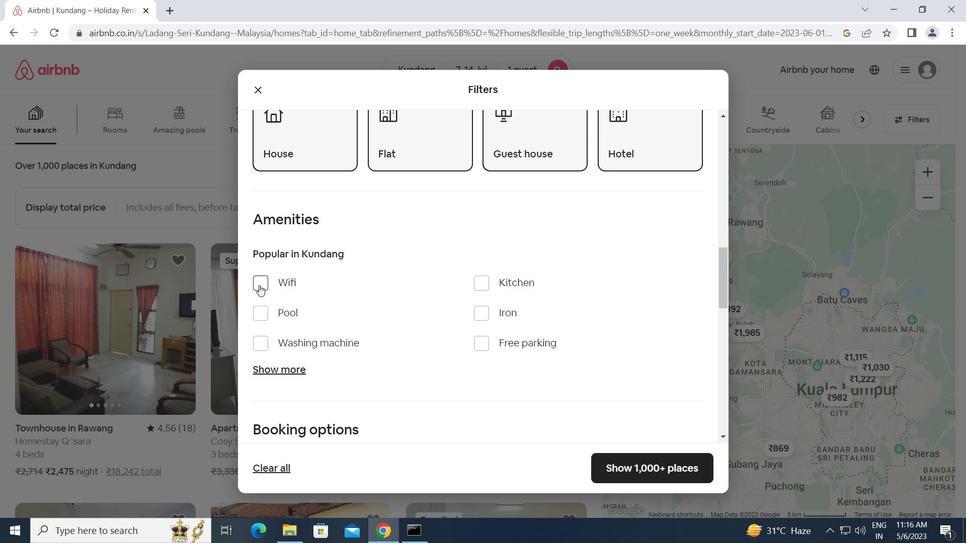 
Action: Mouse moved to (384, 329)
Screenshot: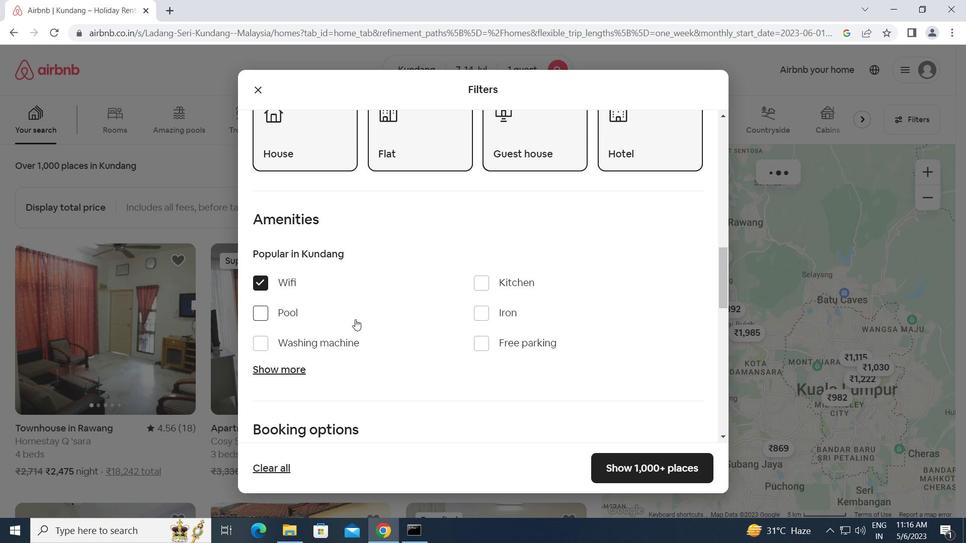 
Action: Mouse scrolled (384, 328) with delta (0, 0)
Screenshot: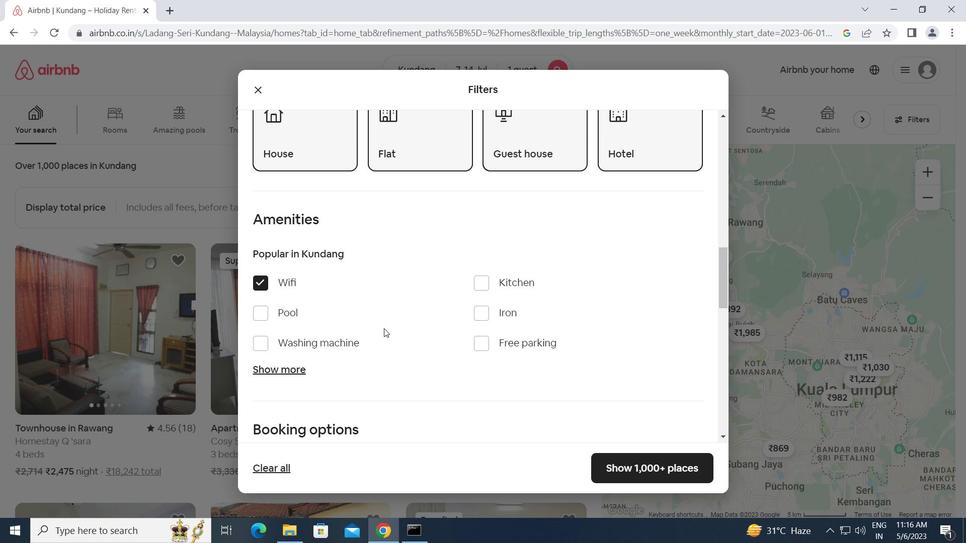 
Action: Mouse scrolled (384, 328) with delta (0, 0)
Screenshot: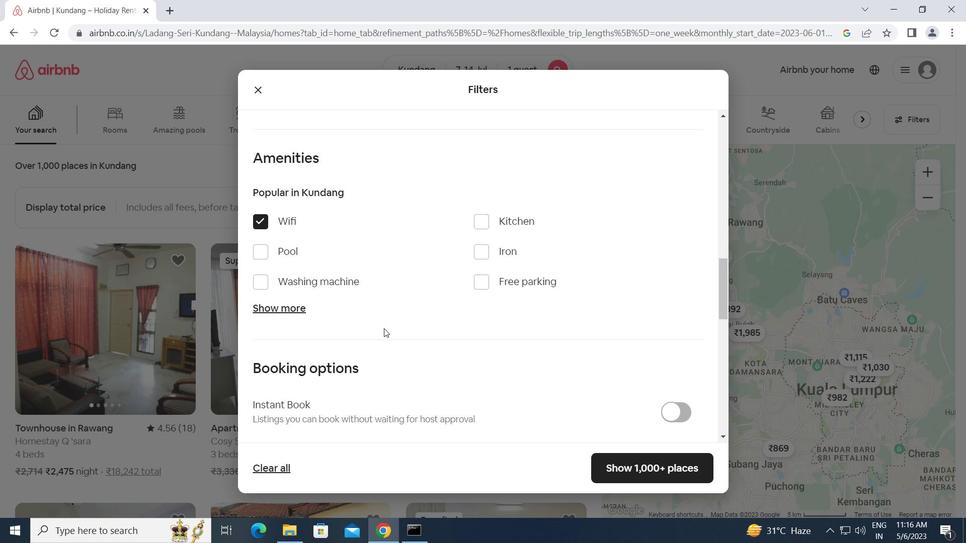 
Action: Mouse scrolled (384, 328) with delta (0, 0)
Screenshot: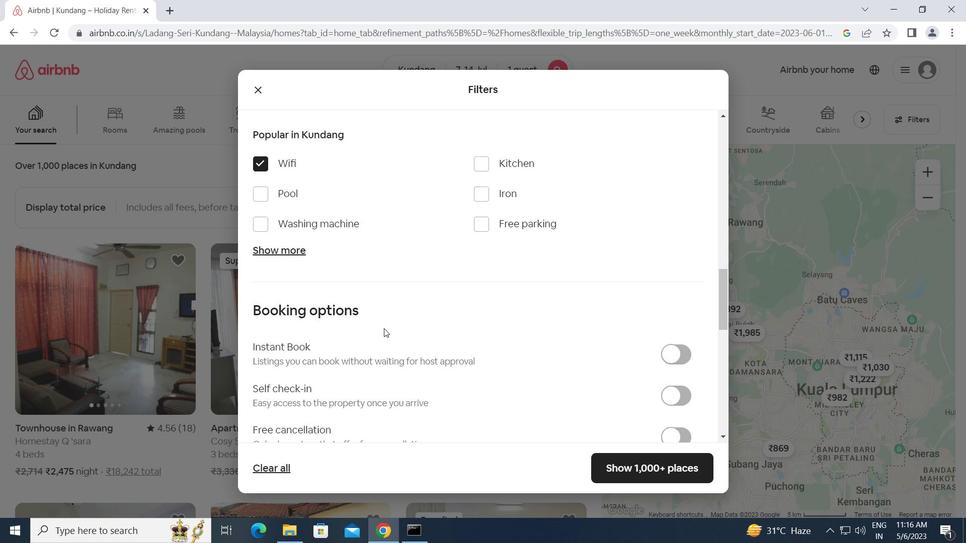 
Action: Mouse moved to (669, 323)
Screenshot: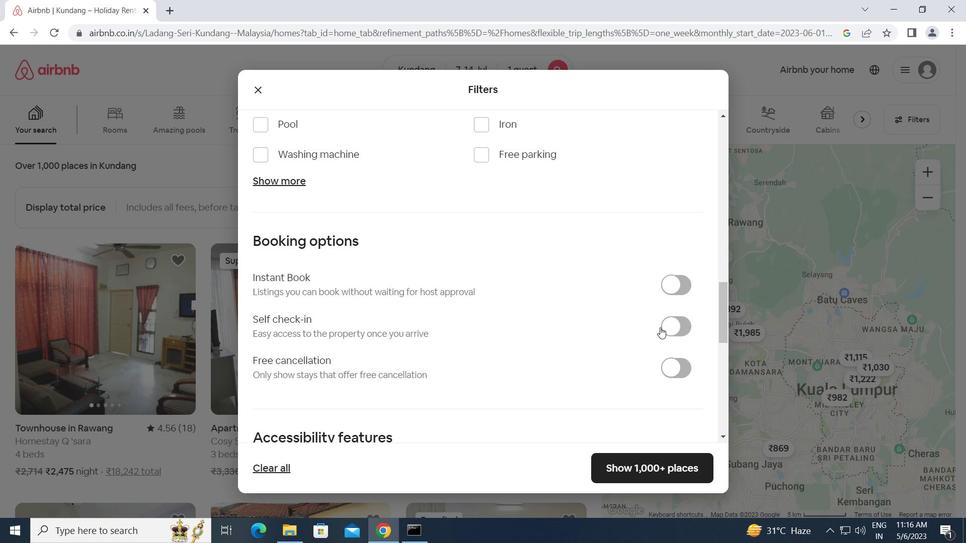 
Action: Mouse pressed left at (669, 323)
Screenshot: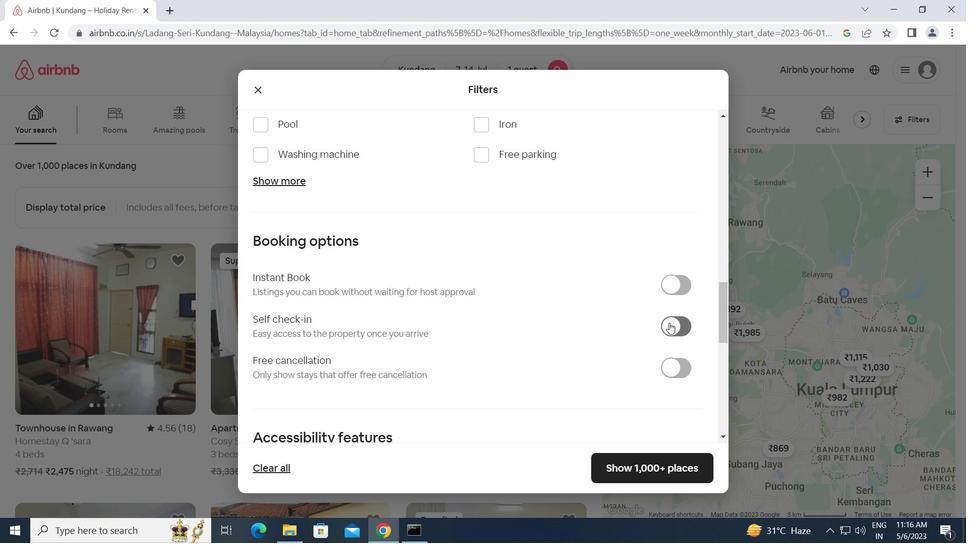 
Action: Mouse moved to (518, 375)
Screenshot: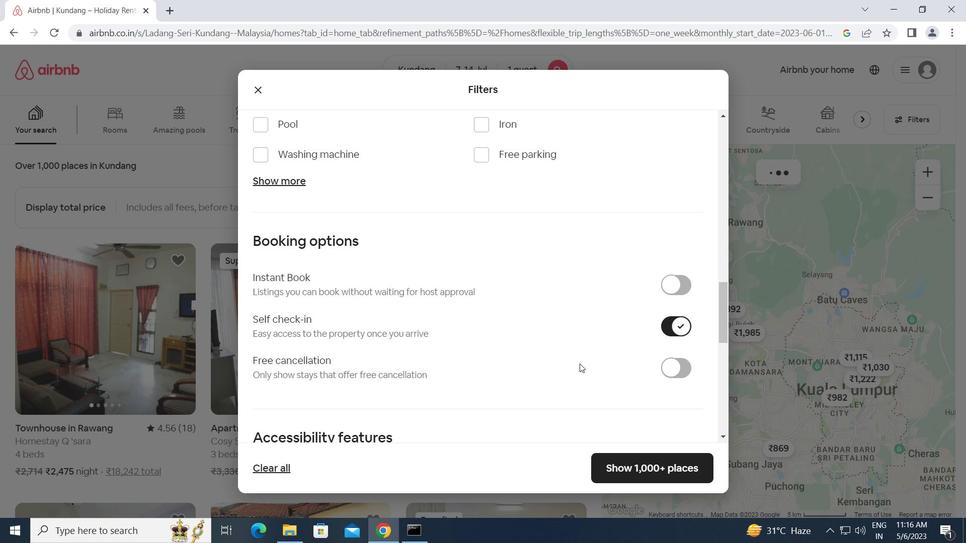
Action: Mouse scrolled (518, 374) with delta (0, 0)
Screenshot: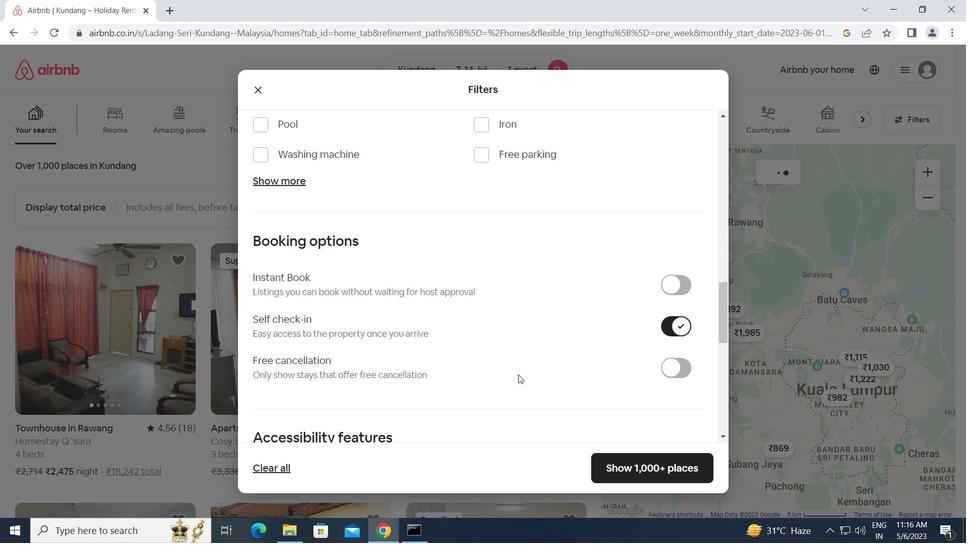 
Action: Mouse scrolled (518, 374) with delta (0, 0)
Screenshot: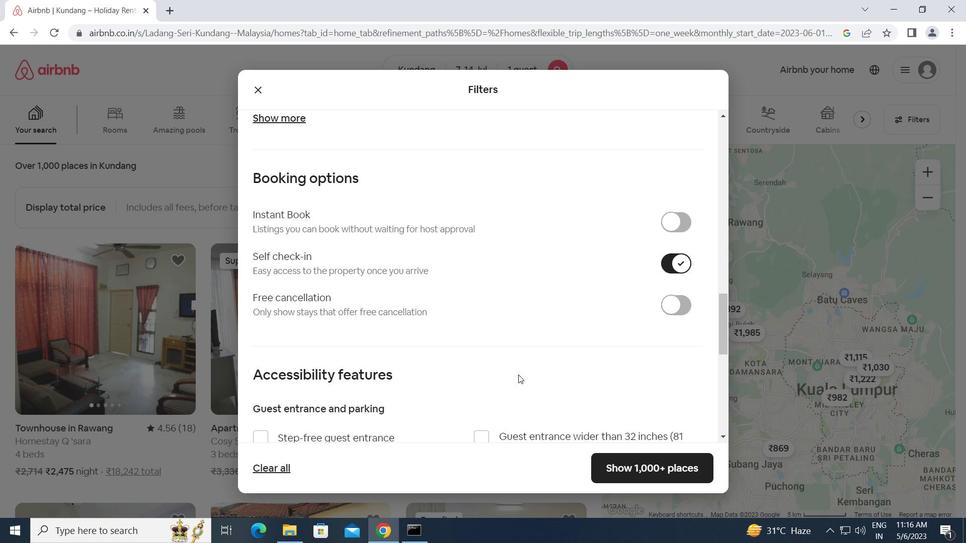 
Action: Mouse scrolled (518, 374) with delta (0, 0)
Screenshot: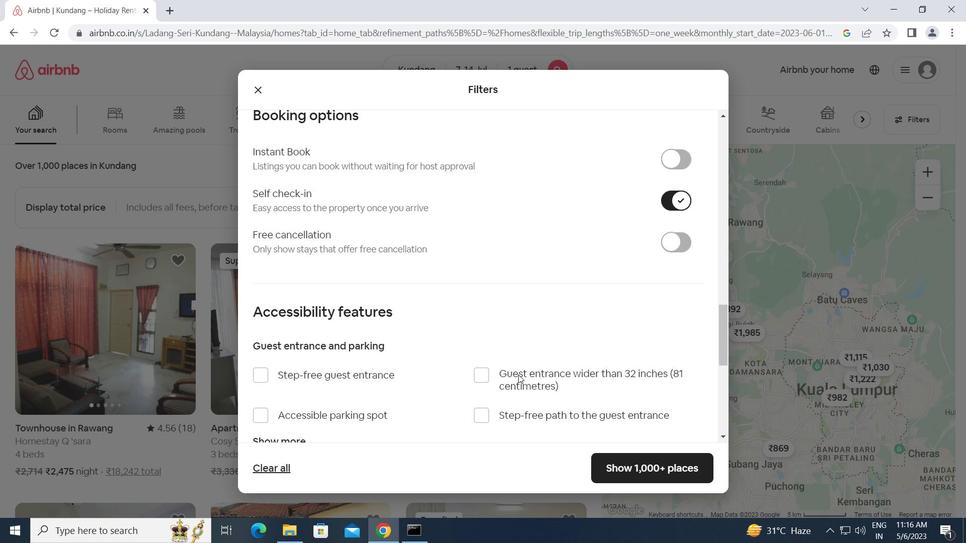 
Action: Mouse scrolled (518, 374) with delta (0, 0)
Screenshot: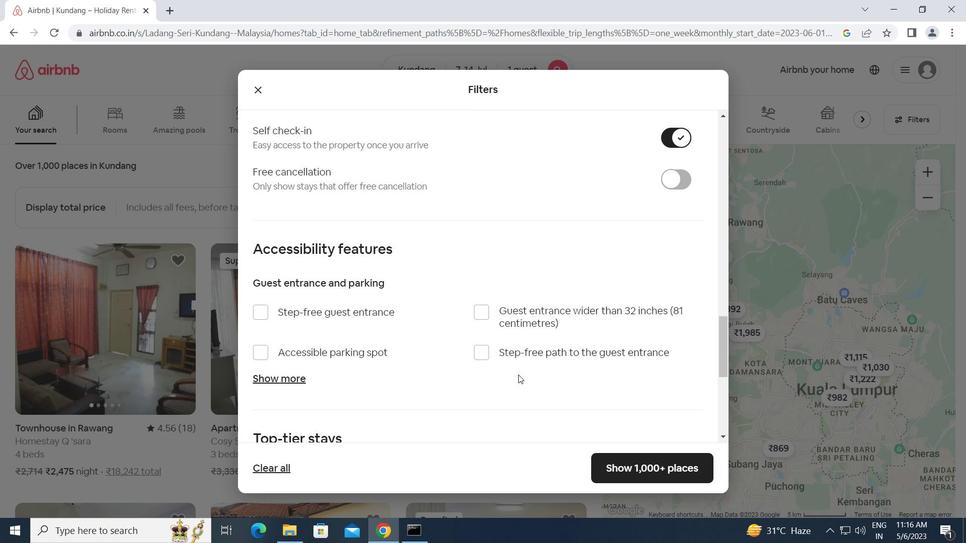
Action: Mouse scrolled (518, 374) with delta (0, 0)
Screenshot: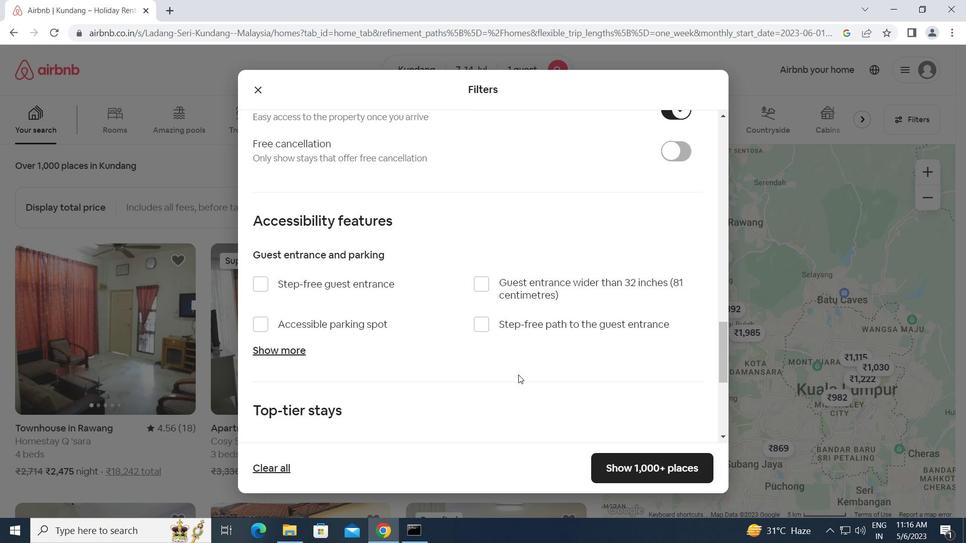
Action: Mouse scrolled (518, 374) with delta (0, 0)
Screenshot: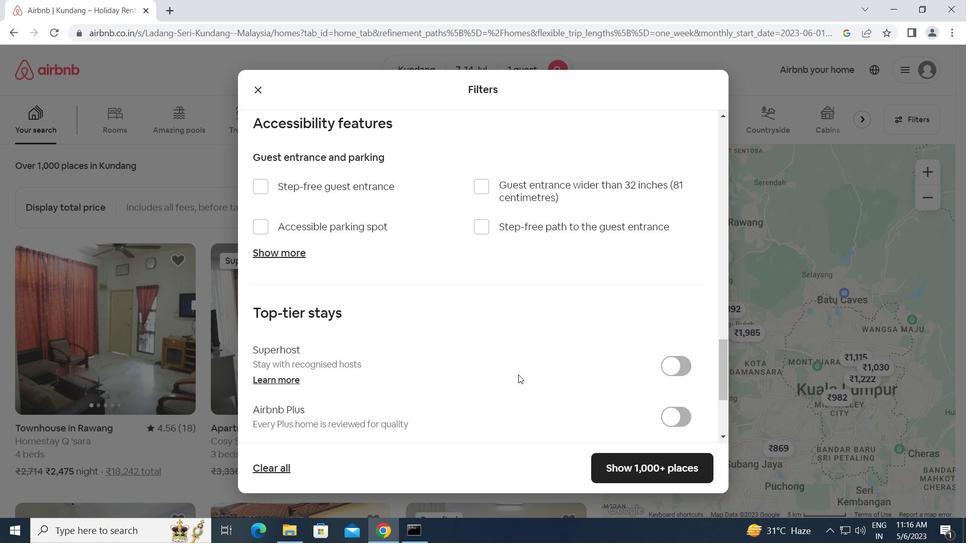 
Action: Mouse scrolled (518, 374) with delta (0, 0)
Screenshot: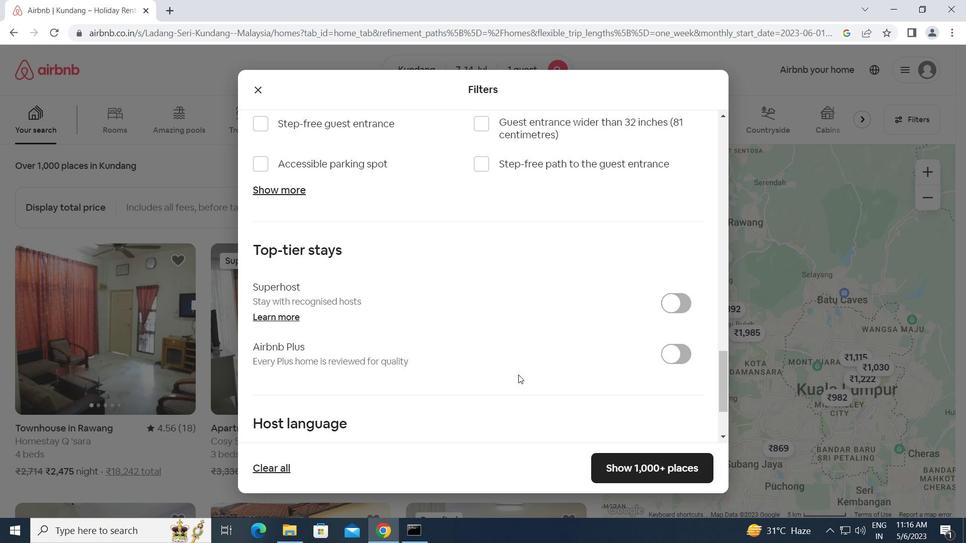 
Action: Mouse scrolled (518, 374) with delta (0, 0)
Screenshot: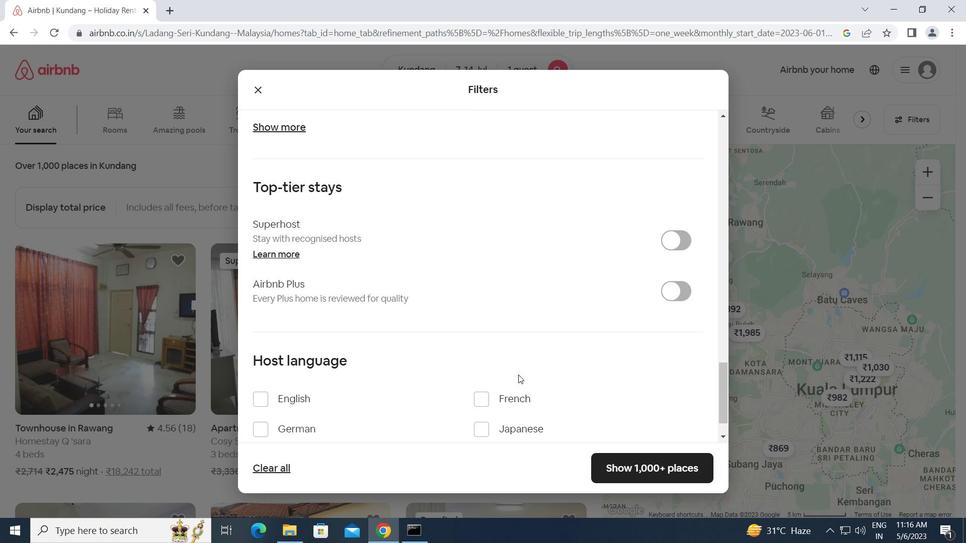 
Action: Mouse moved to (257, 351)
Screenshot: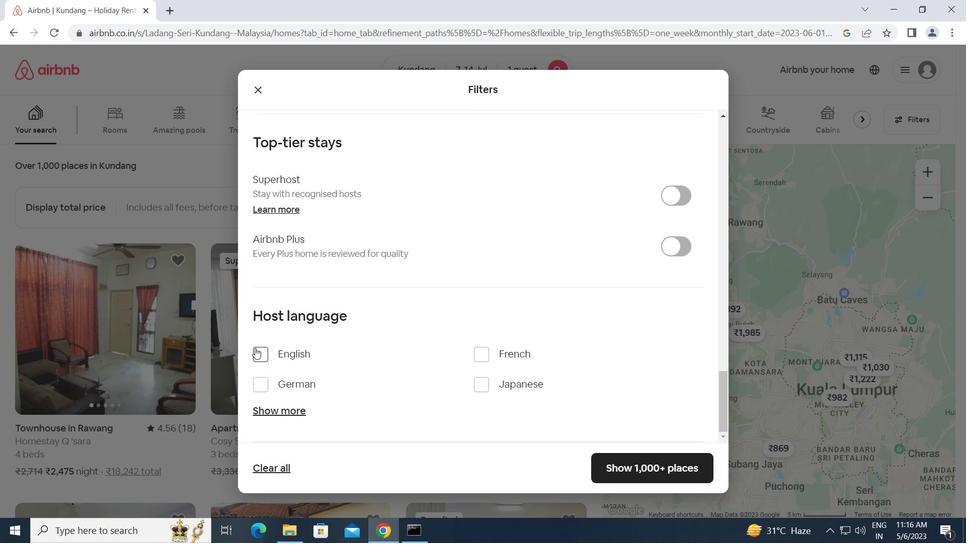 
Action: Mouse pressed left at (257, 351)
Screenshot: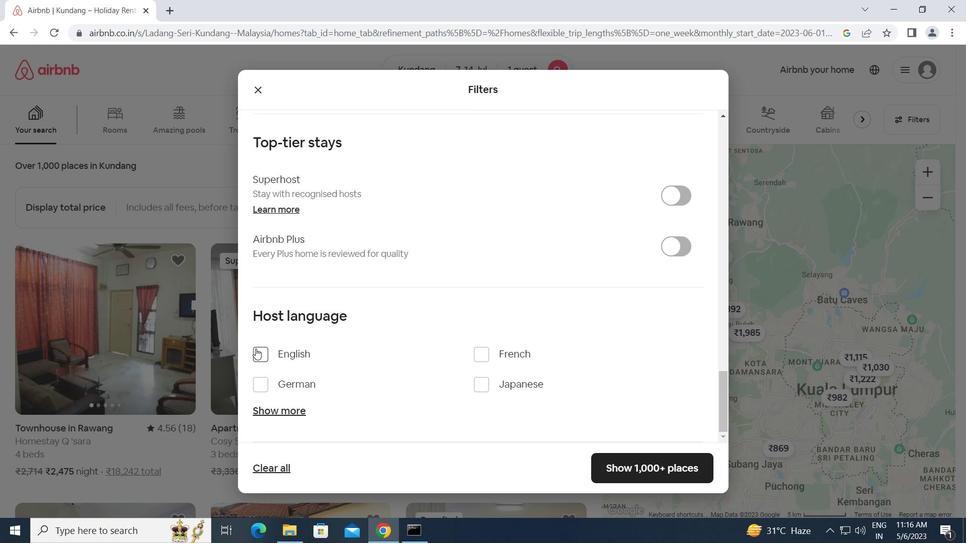 
Action: Mouse moved to (638, 466)
Screenshot: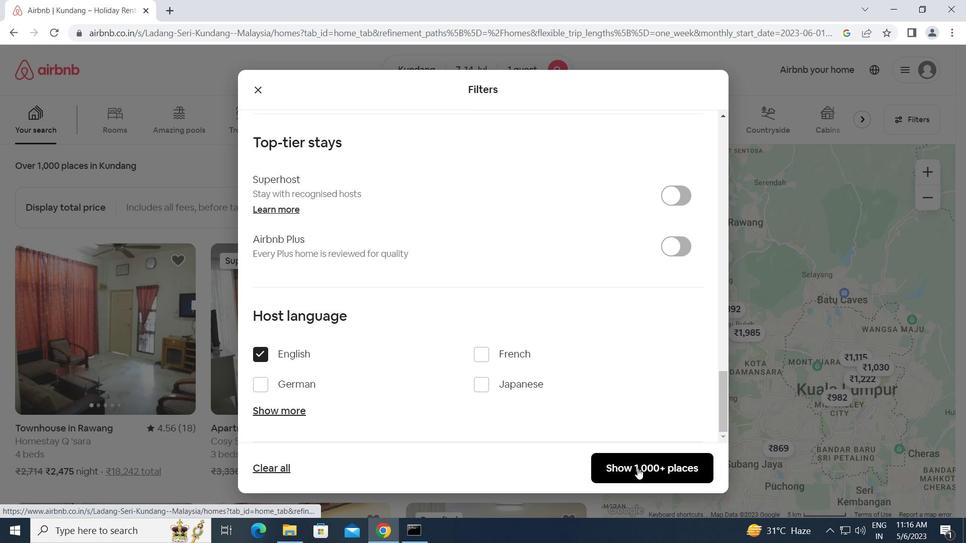 
Action: Mouse pressed left at (638, 466)
Screenshot: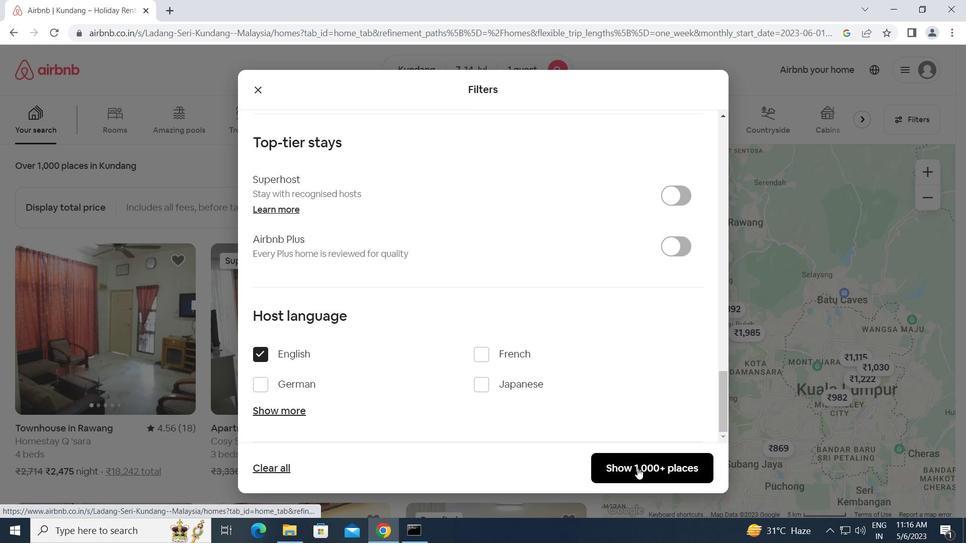
Action: Mouse moved to (573, 436)
Screenshot: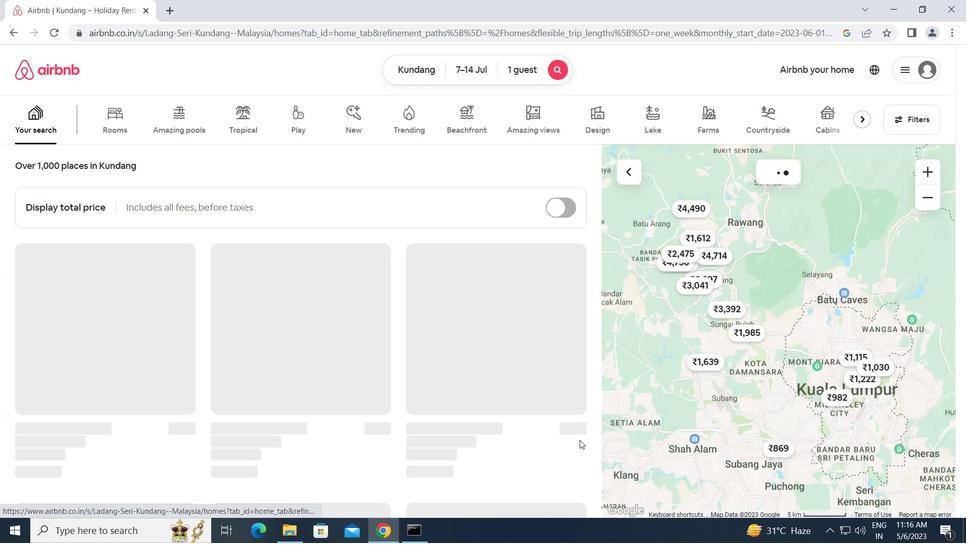 
